 Task: Create new customer invoice with Date Opened: 18-May-23, Select Customer: Gordmans, Terms: Net 30. Make invoice entry for item-1 with Date: 18-May-23, Description: Grande Cosmetics MINI GrandeLASH-MD Lash Enhancing Serum 6 Week Supply (0.033 oz)
, Income Account: Income:Sales, Quantity: 1, Unit Price: 10.69, Sales Tax: Y, Sales Tax Included: N, Tax Table: Sales Tax. Make entry for item-2 with Date: 18-May-23, Description: Fine Fragrance Mist Bare (8.4 oz)
, Income Account: Income:Sales, Quantity: 2, Unit Price: 14.99, Sales Tax: Y, Sales Tax Included: N, Tax Table: Sales Tax. Post Invoice with Post Date: 18-May-23, Post to Accounts: Assets:Accounts Receivable. Pay / Process Payment with Transaction Date: 16-Jun-23, Amount: 42.3, Transfer Account: Checking Account. Go to 'Print Invoice'.
Action: Mouse moved to (145, 37)
Screenshot: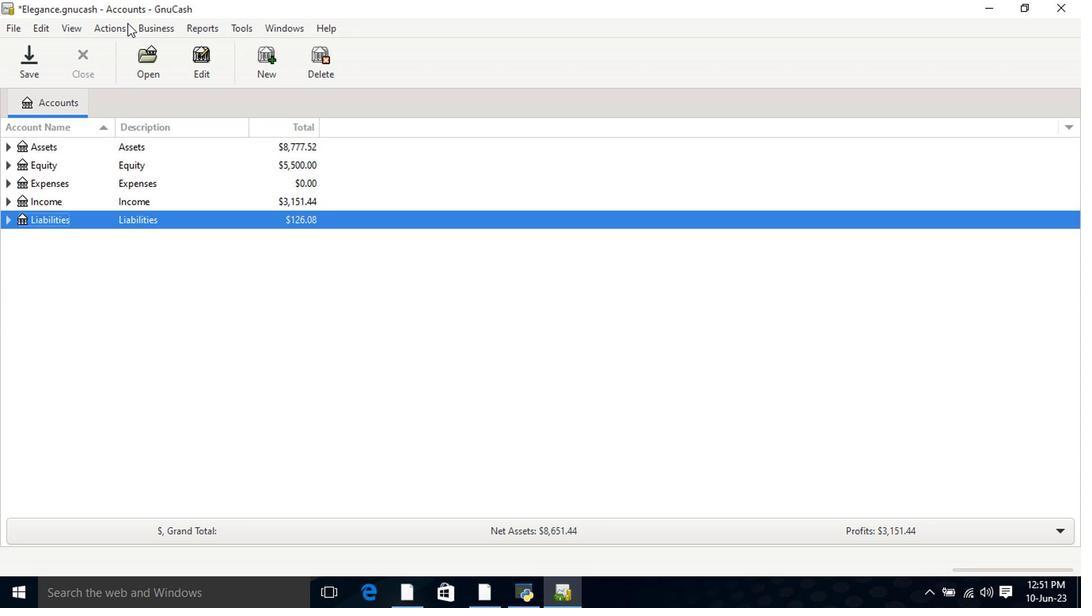 
Action: Mouse pressed left at (145, 37)
Screenshot: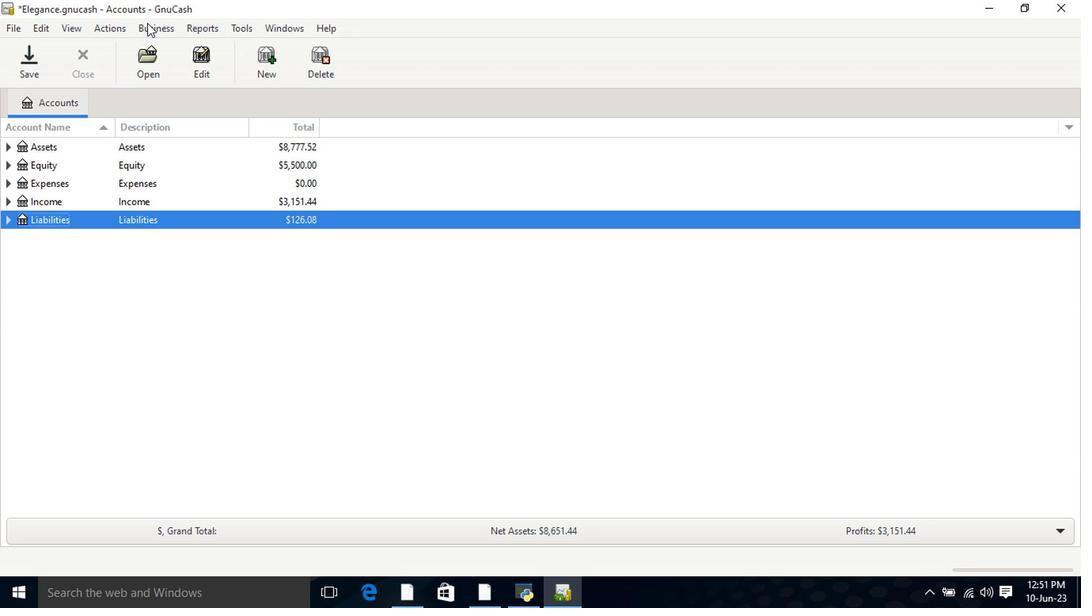 
Action: Mouse moved to (161, 54)
Screenshot: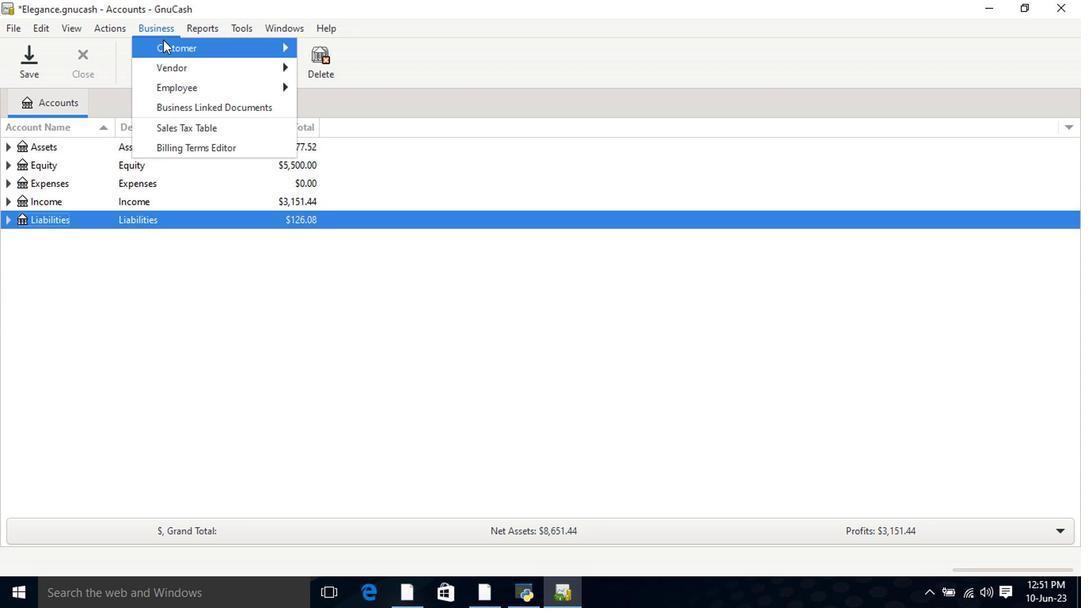 
Action: Mouse pressed left at (161, 54)
Screenshot: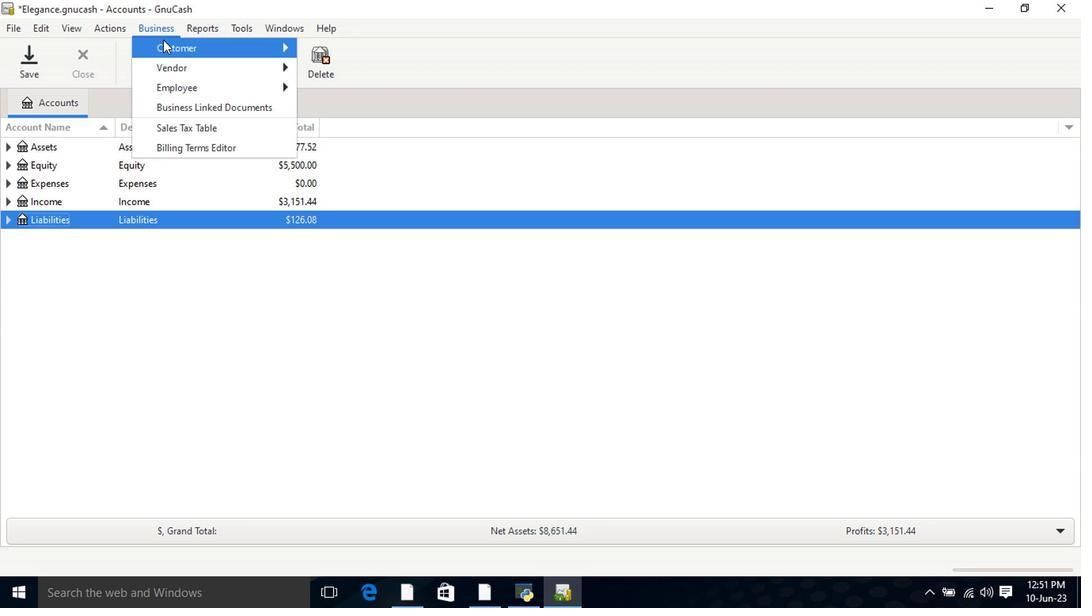 
Action: Mouse moved to (326, 113)
Screenshot: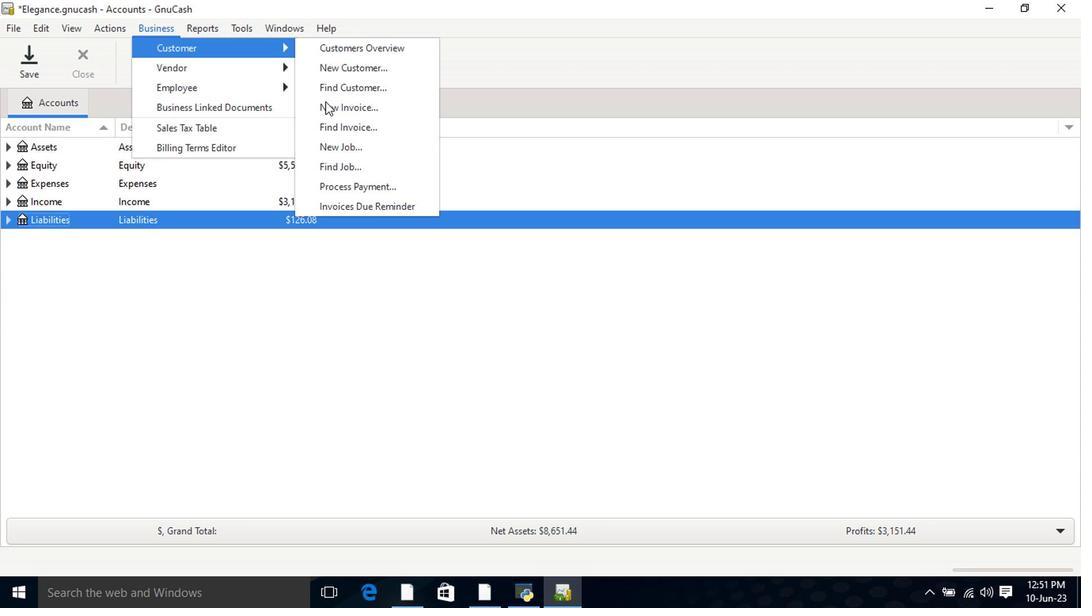 
Action: Mouse pressed left at (326, 113)
Screenshot: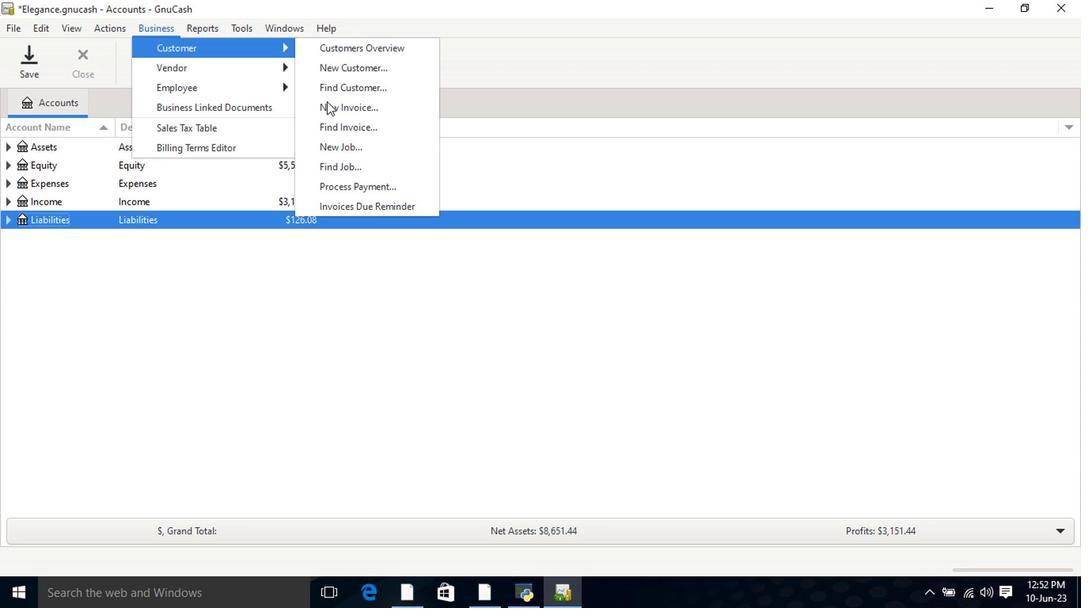
Action: Mouse moved to (648, 245)
Screenshot: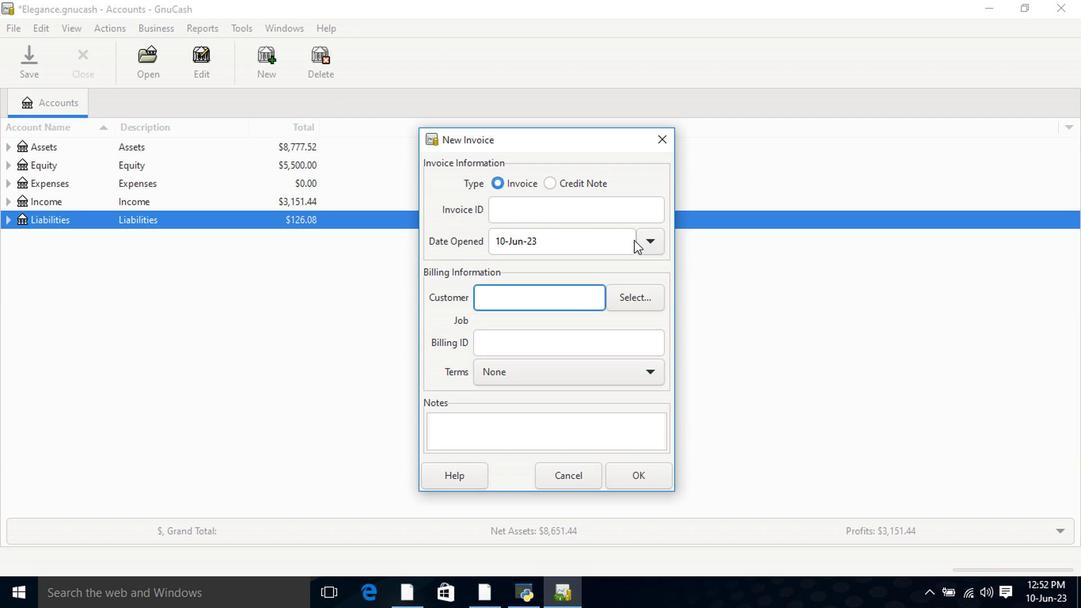 
Action: Mouse pressed left at (648, 245)
Screenshot: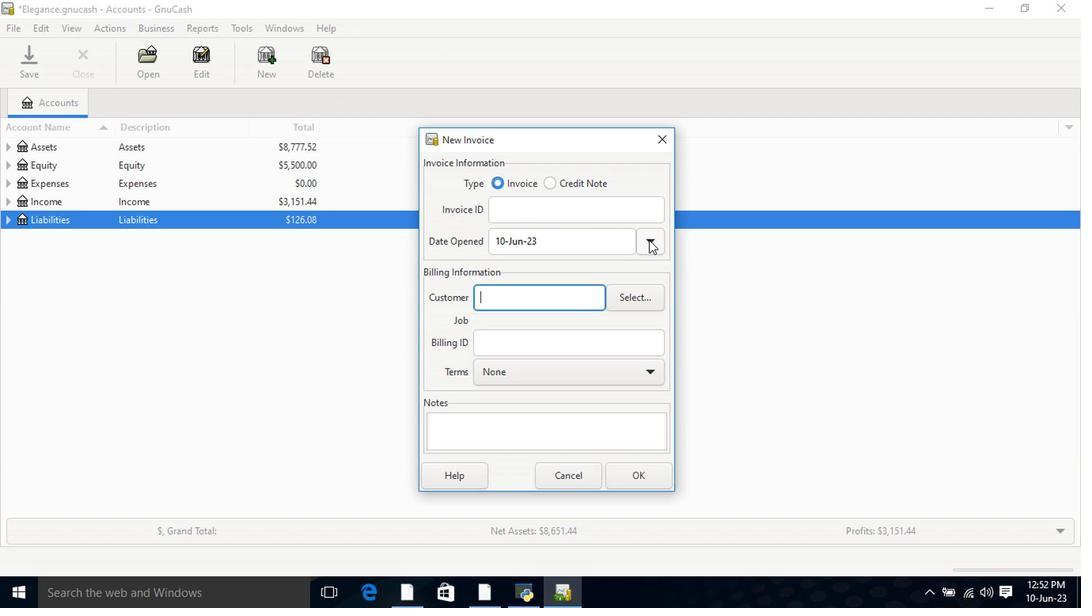 
Action: Mouse moved to (526, 270)
Screenshot: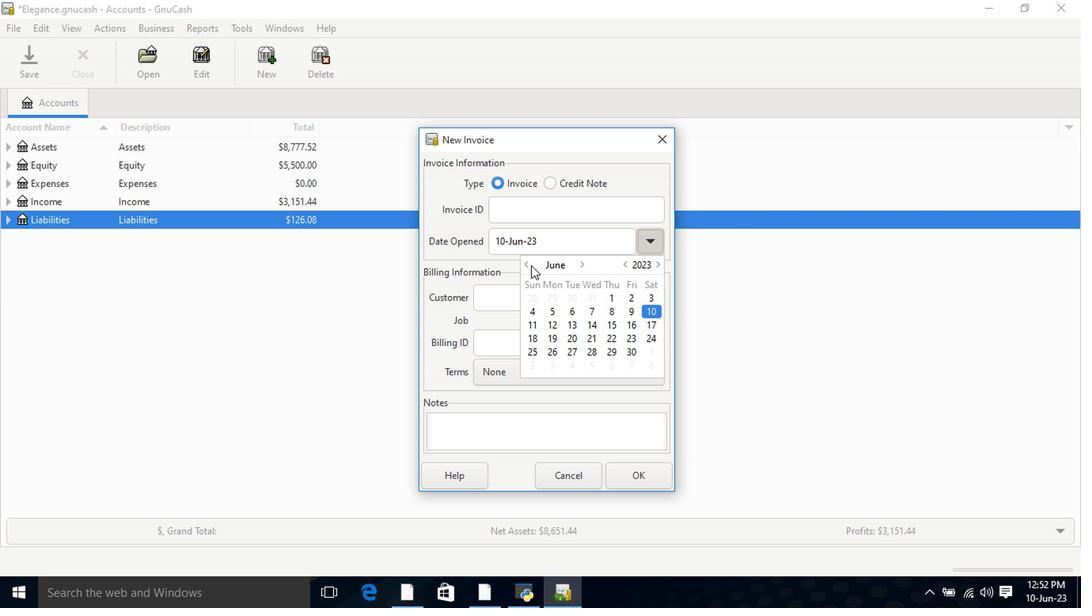 
Action: Mouse pressed left at (526, 270)
Screenshot: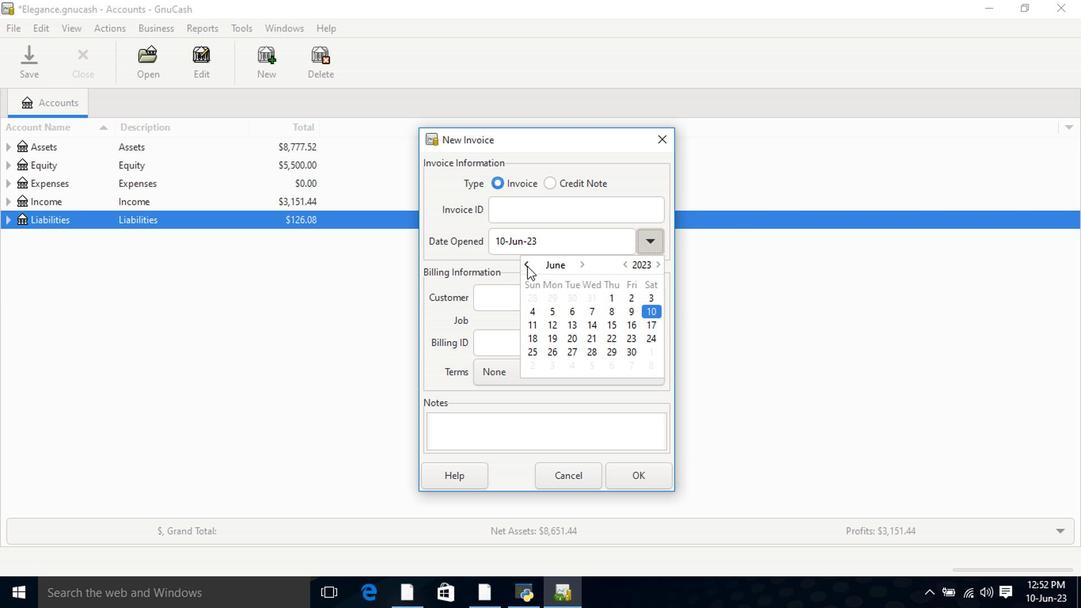 
Action: Mouse moved to (608, 325)
Screenshot: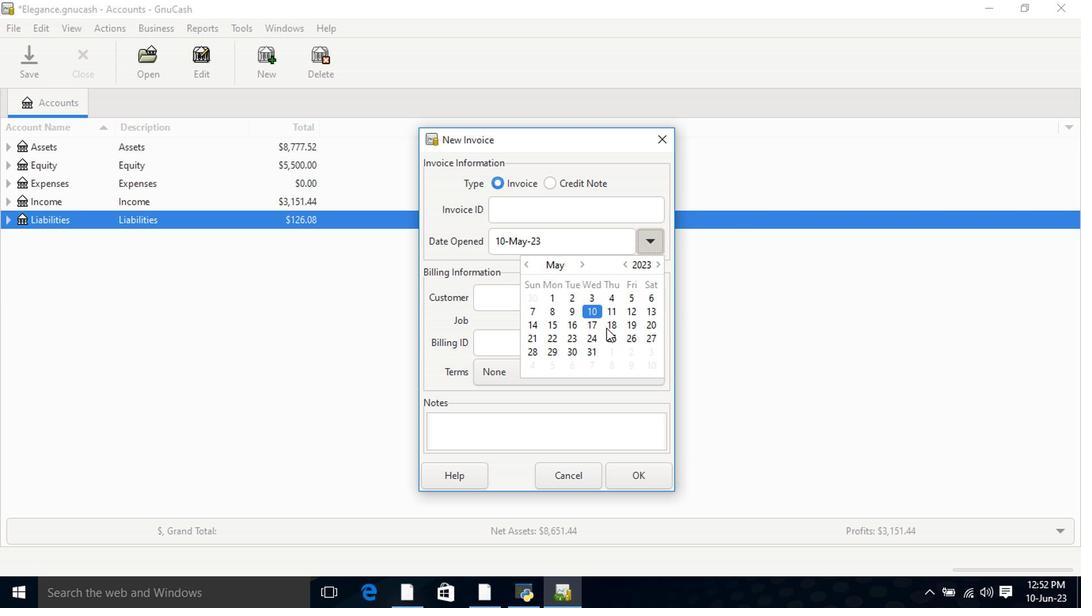 
Action: Mouse pressed left at (608, 325)
Screenshot: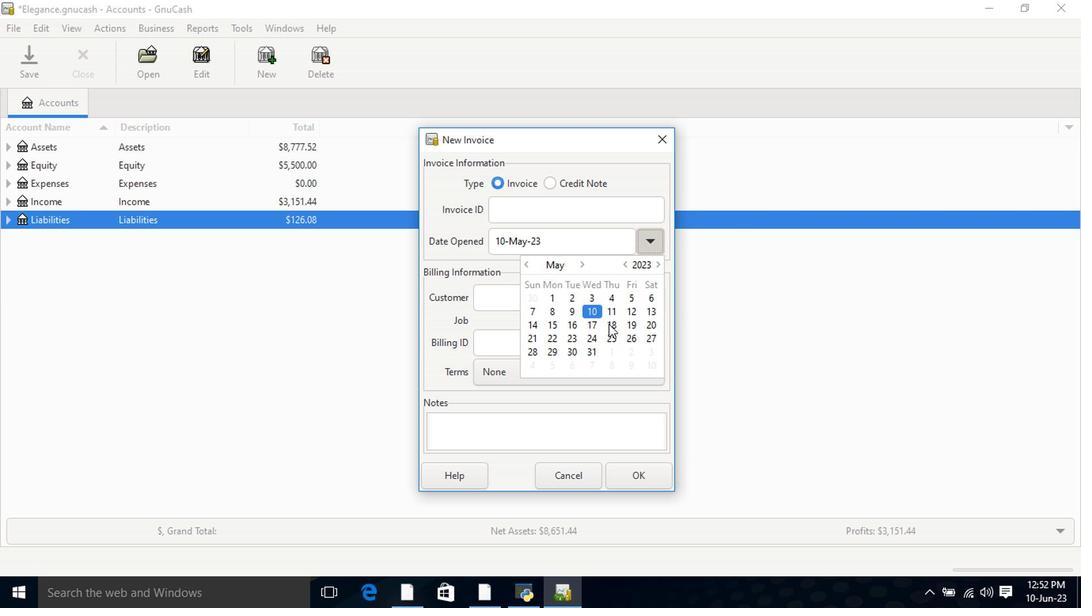 
Action: Mouse pressed left at (608, 325)
Screenshot: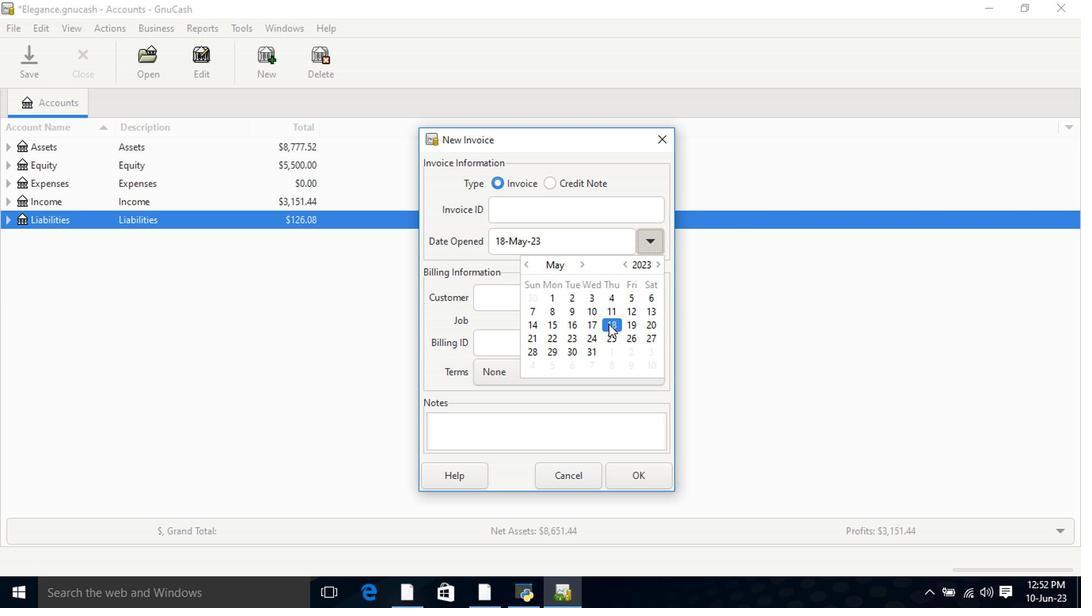 
Action: Mouse moved to (559, 300)
Screenshot: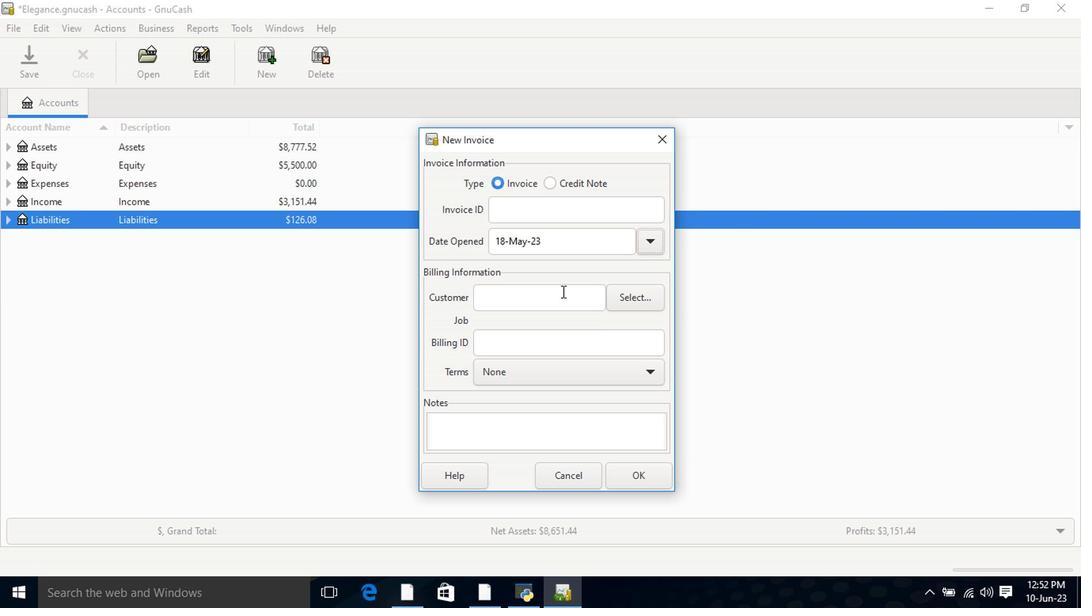
Action: Mouse pressed left at (559, 300)
Screenshot: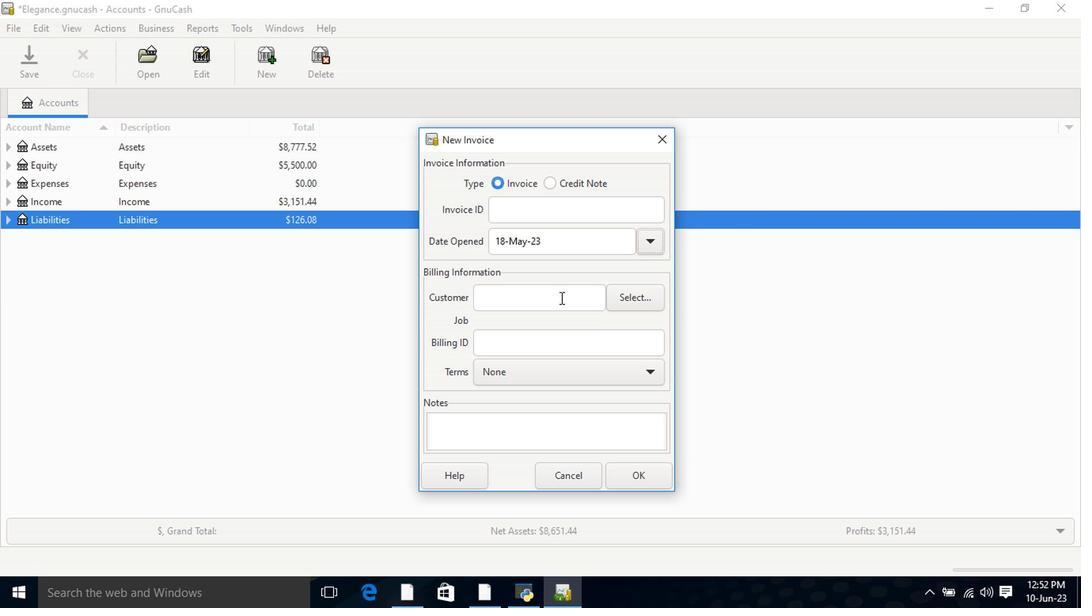 
Action: Mouse moved to (559, 301)
Screenshot: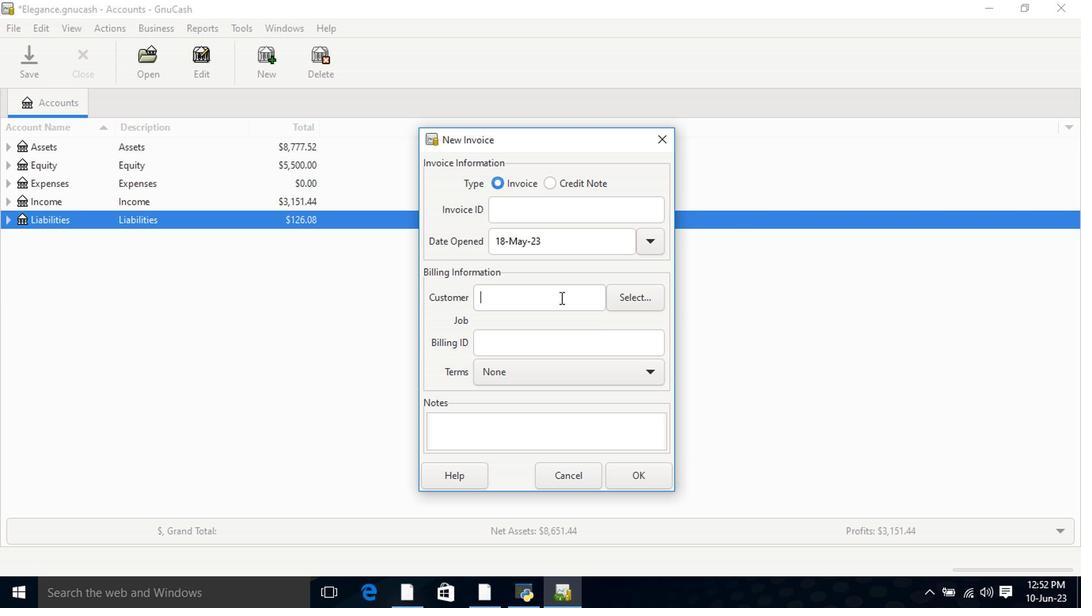 
Action: Key pressed <Key.shift><Key.shift><Key.shift><Key.shift><Key.shift><Key.shift><Key.shift>Gord
Screenshot: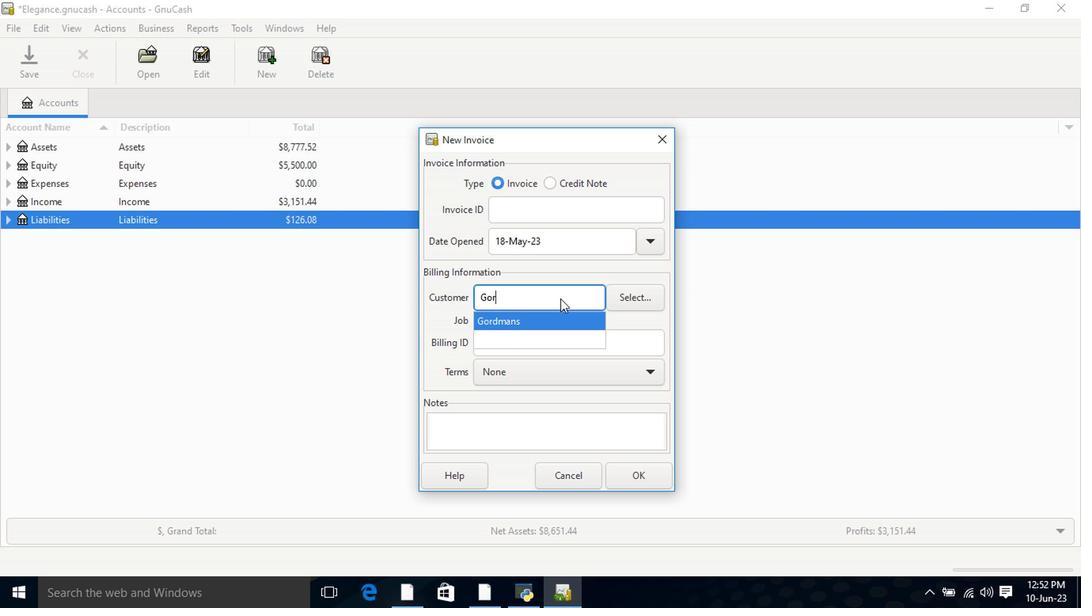 
Action: Mouse moved to (550, 322)
Screenshot: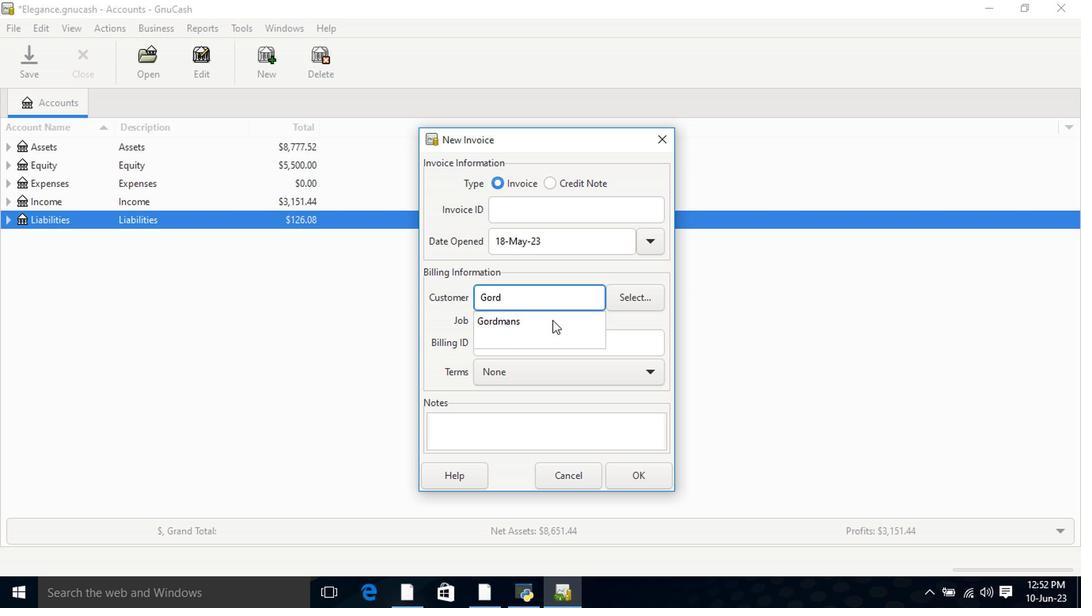 
Action: Mouse pressed left at (550, 322)
Screenshot: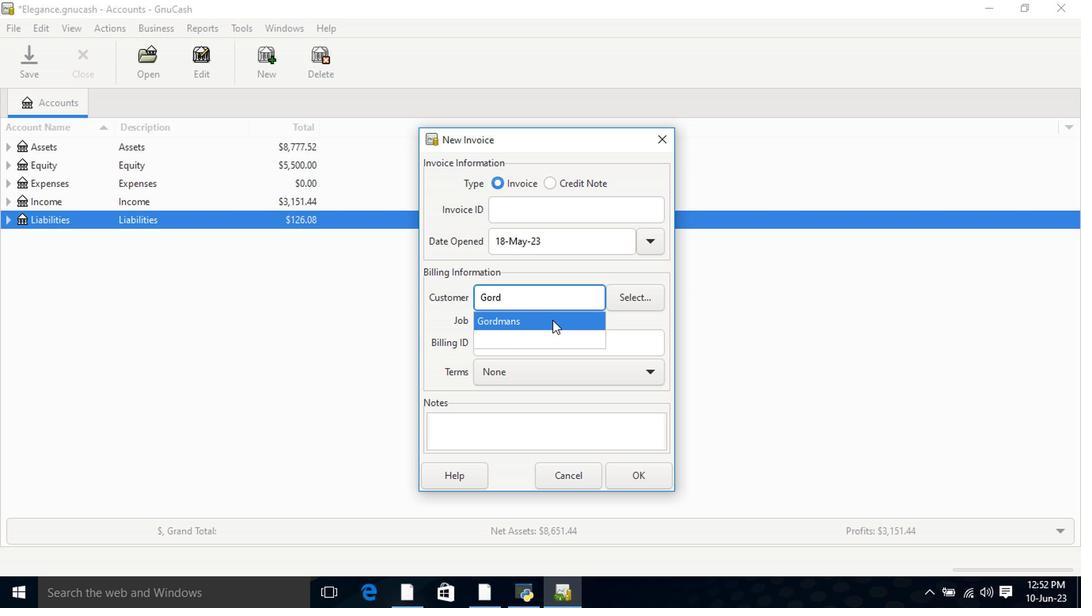 
Action: Mouse moved to (550, 383)
Screenshot: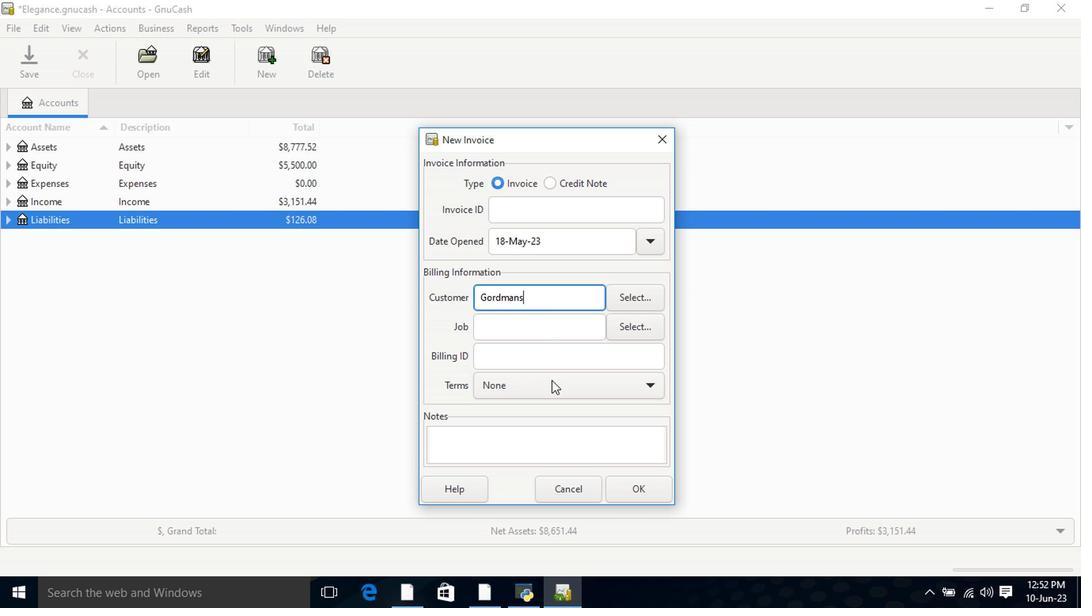 
Action: Mouse pressed left at (550, 383)
Screenshot: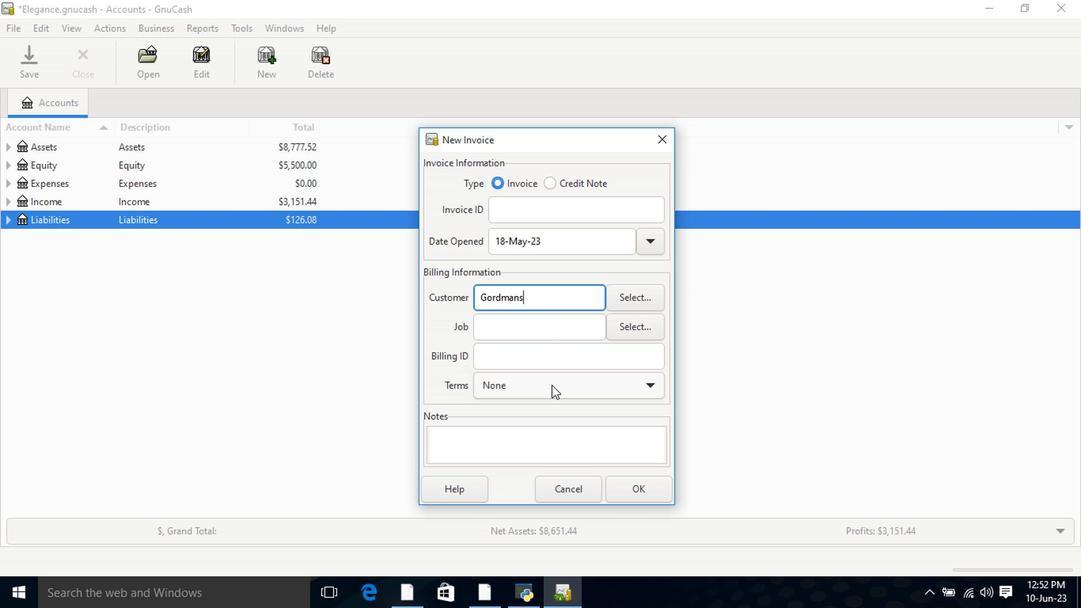 
Action: Mouse moved to (553, 435)
Screenshot: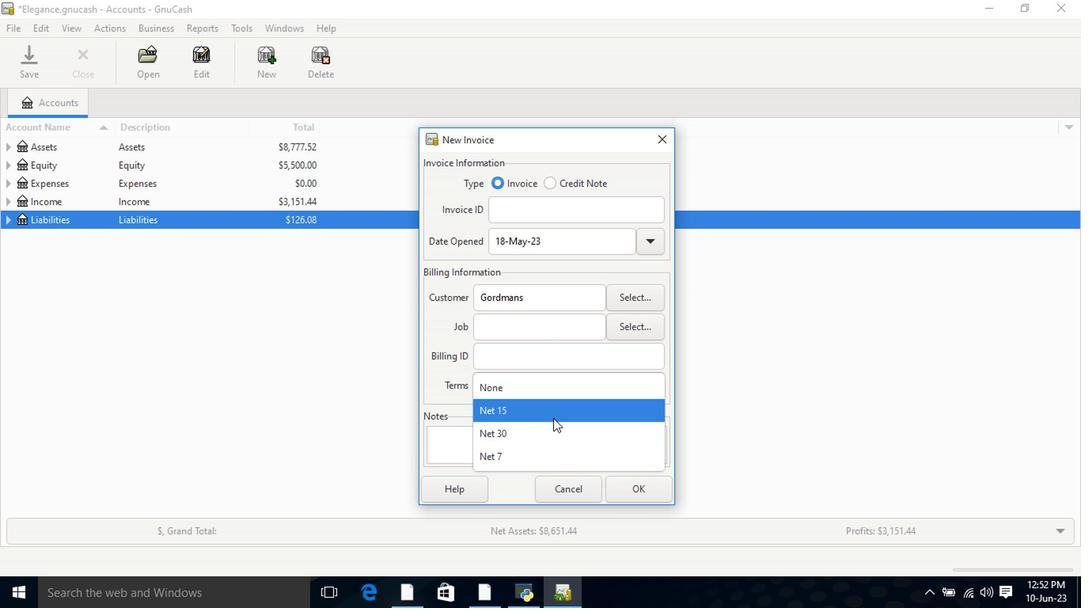 
Action: Mouse pressed left at (553, 435)
Screenshot: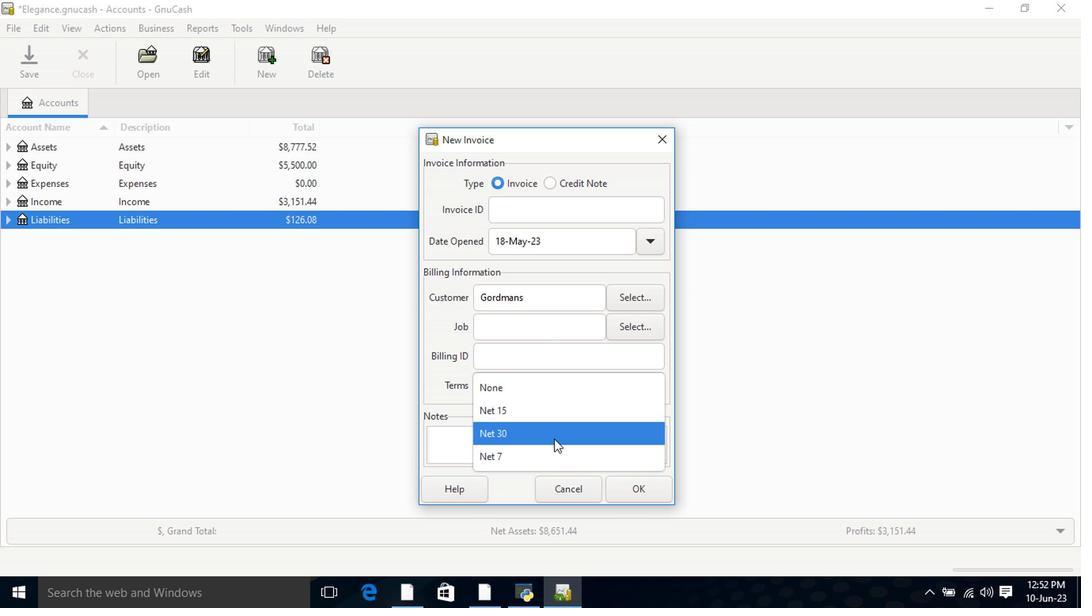 
Action: Mouse moved to (635, 486)
Screenshot: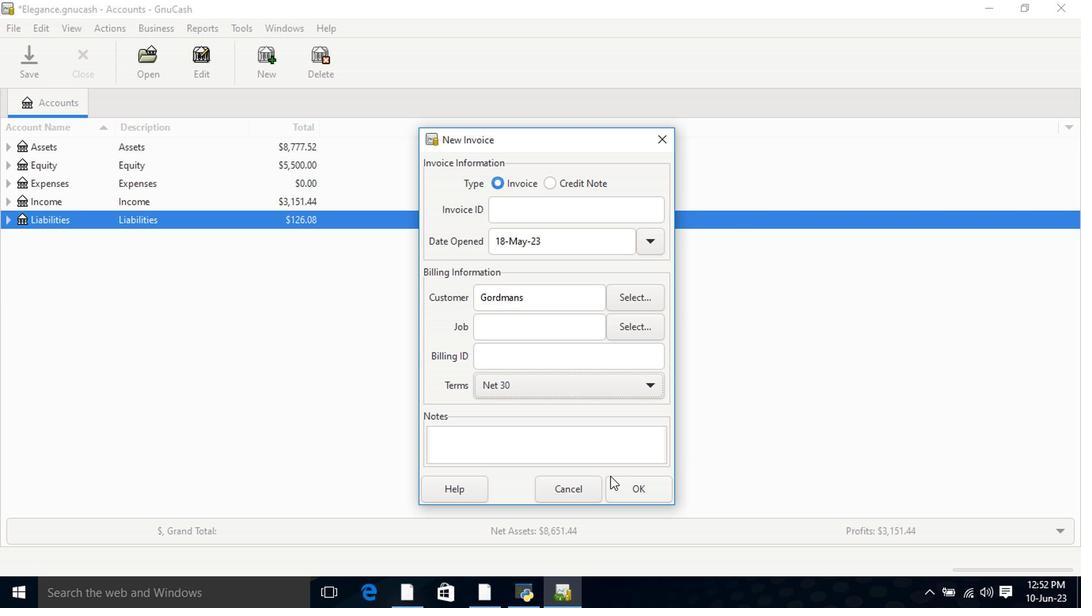 
Action: Mouse pressed left at (635, 486)
Screenshot: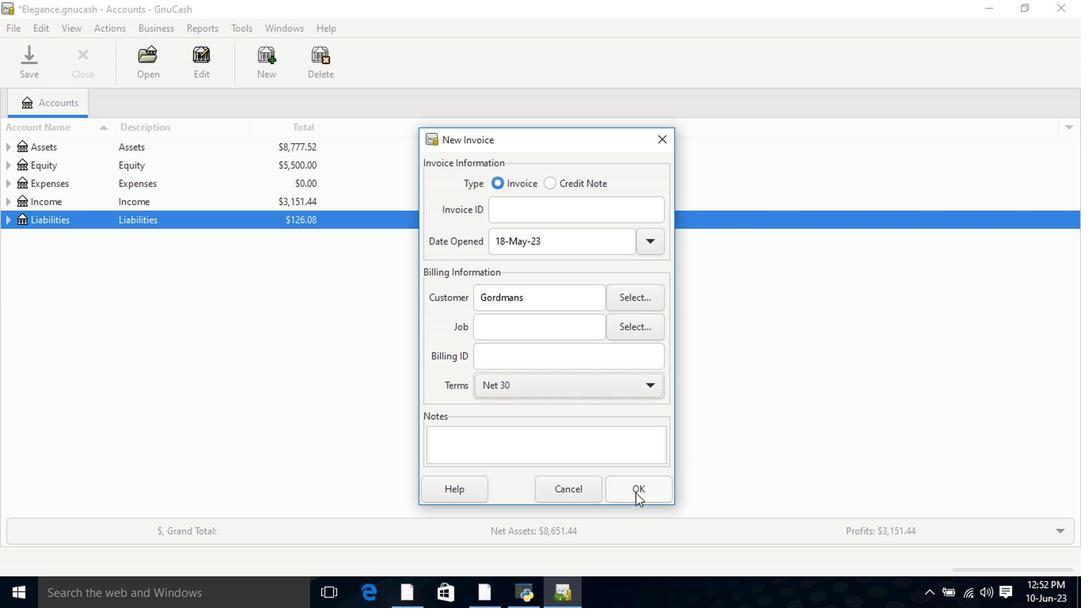 
Action: Mouse moved to (68, 308)
Screenshot: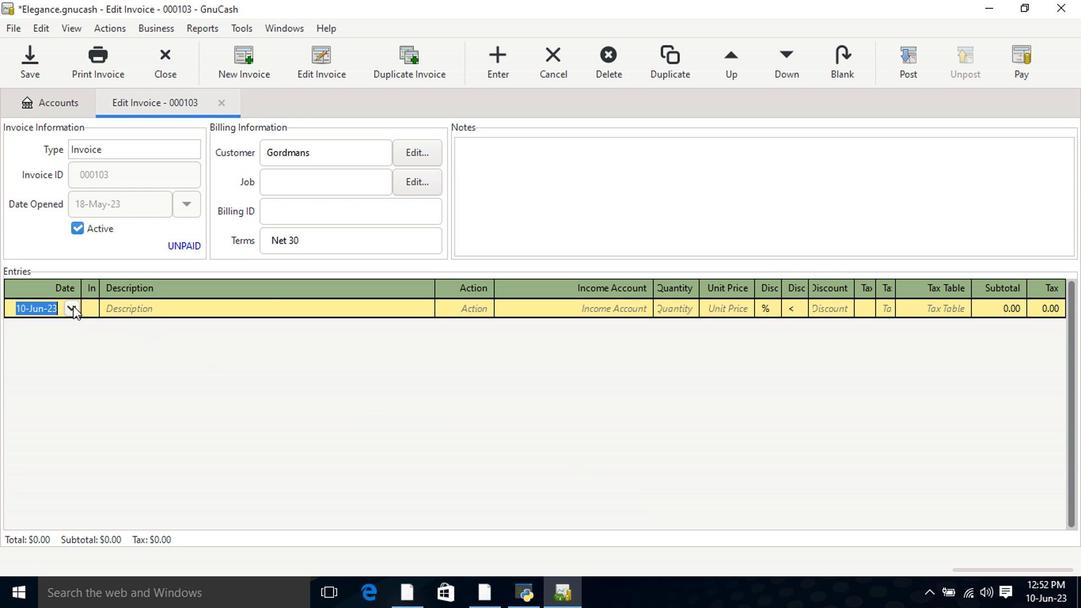 
Action: Mouse pressed left at (68, 308)
Screenshot: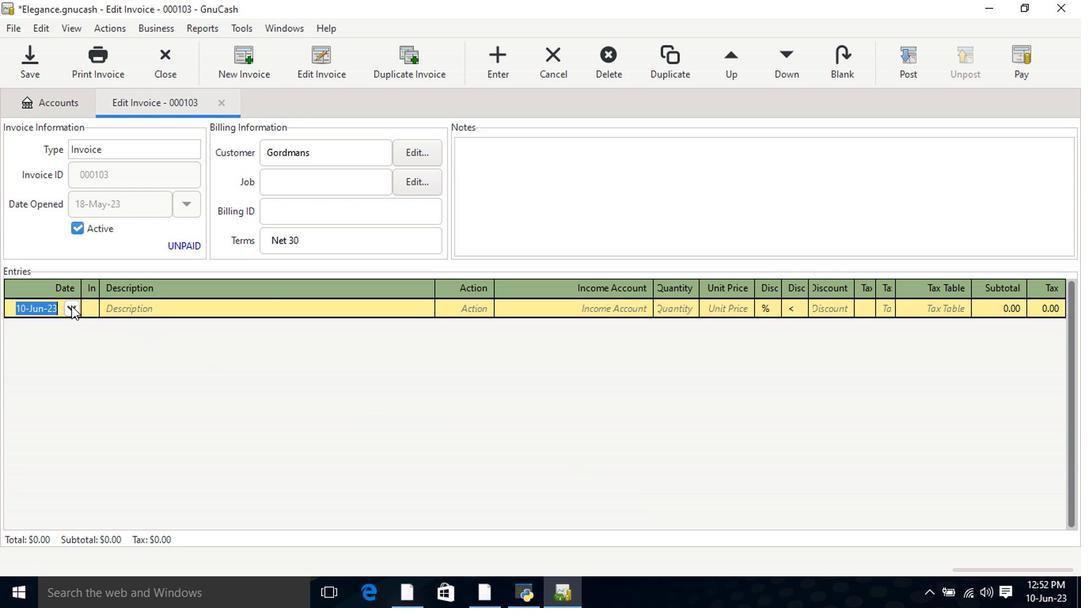 
Action: Mouse moved to (8, 329)
Screenshot: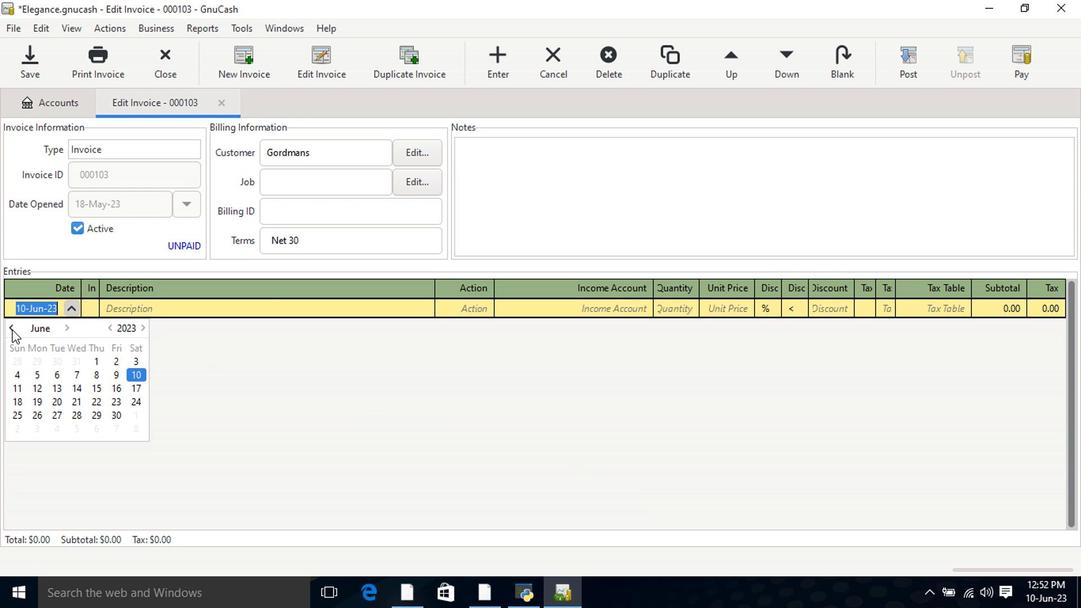 
Action: Mouse pressed left at (8, 329)
Screenshot: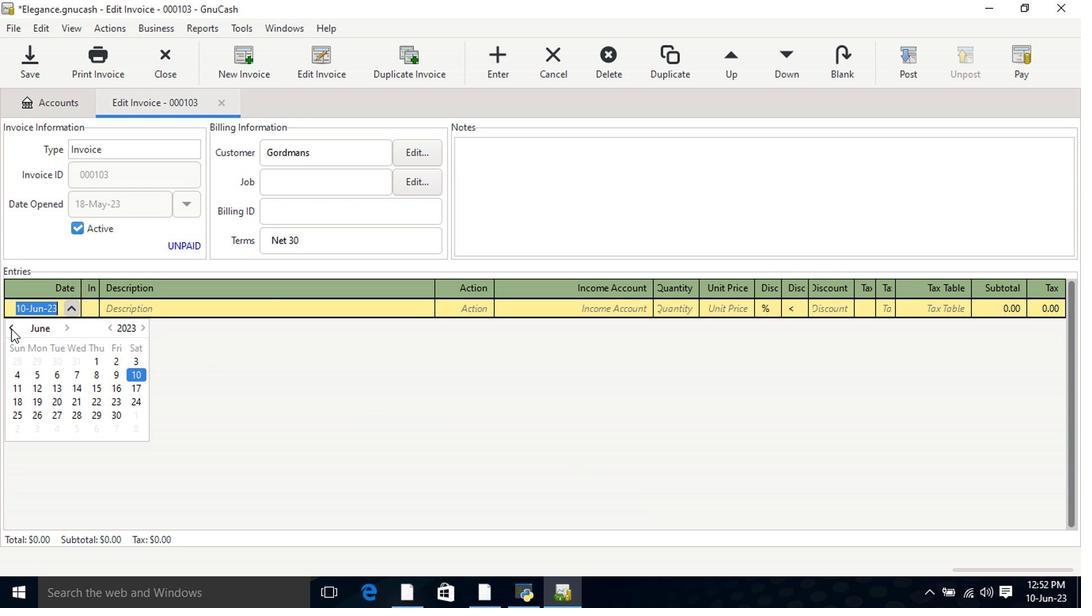
Action: Mouse moved to (92, 385)
Screenshot: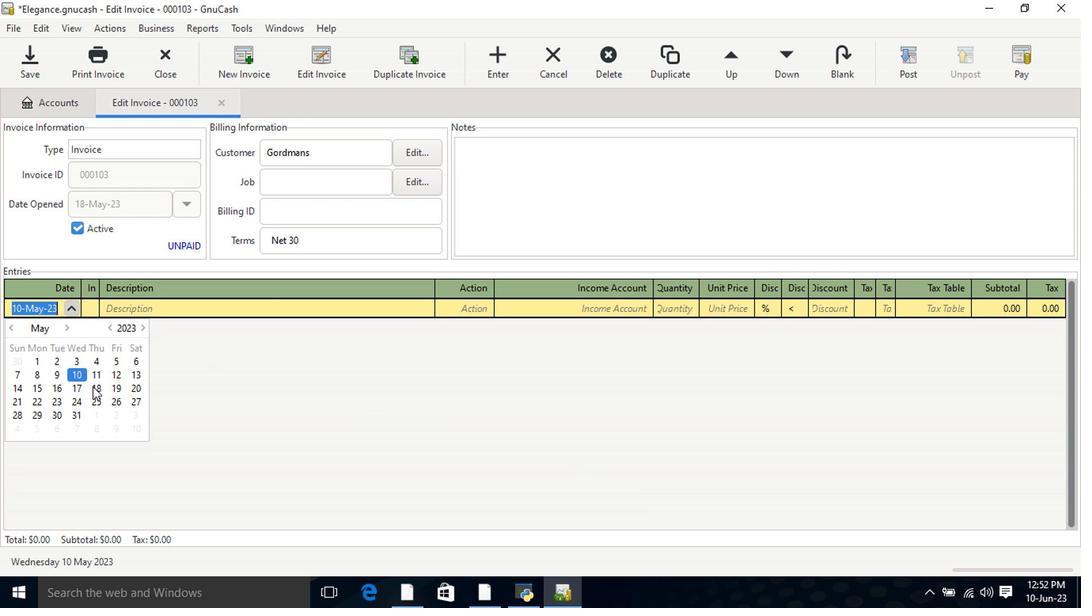 
Action: Mouse pressed left at (92, 385)
Screenshot: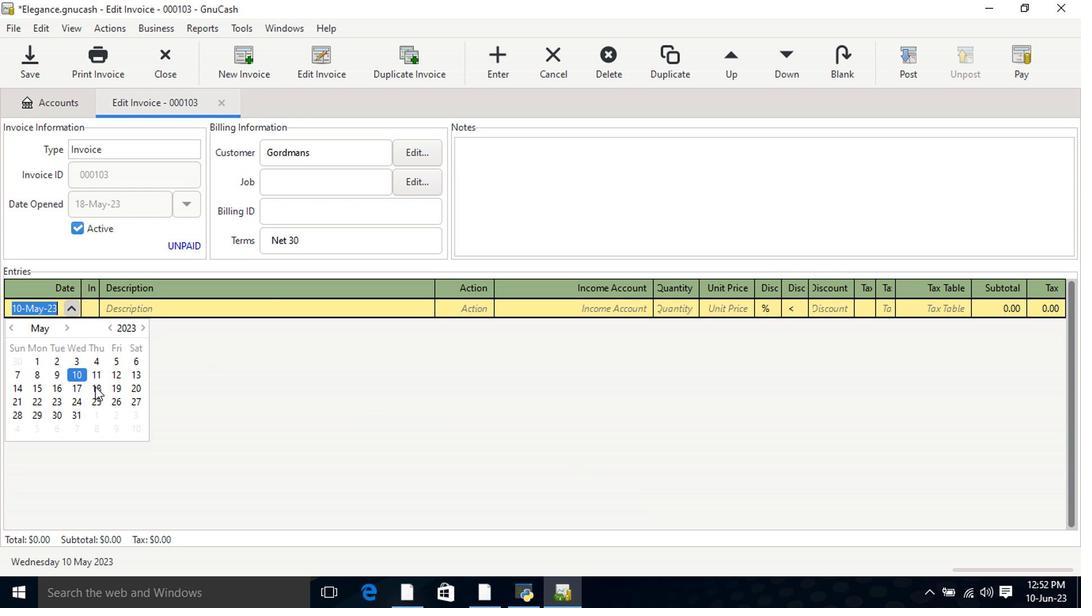 
Action: Mouse pressed left at (92, 385)
Screenshot: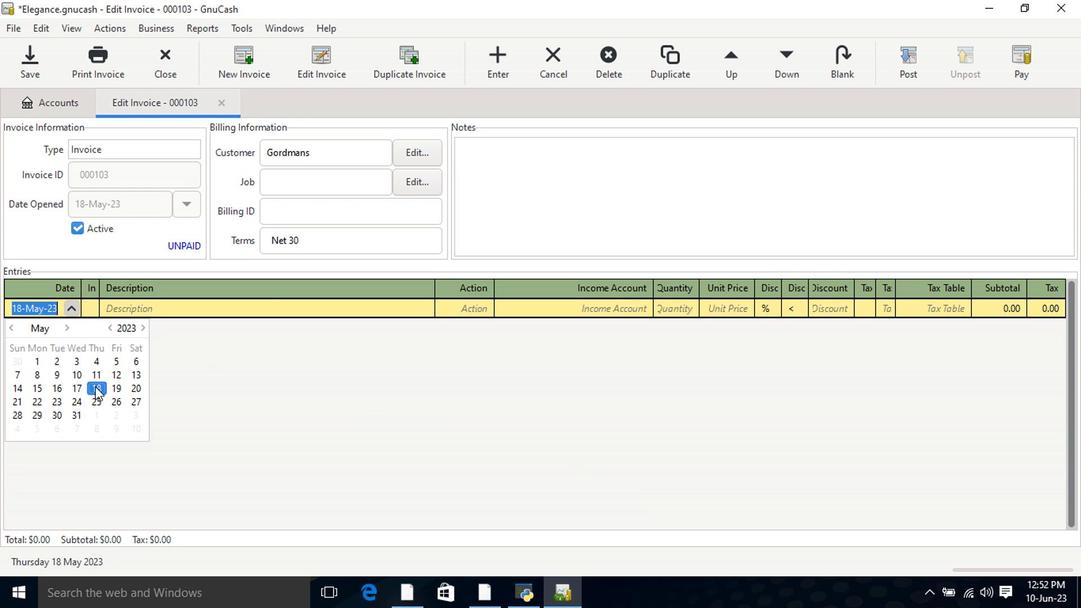 
Action: Mouse moved to (168, 314)
Screenshot: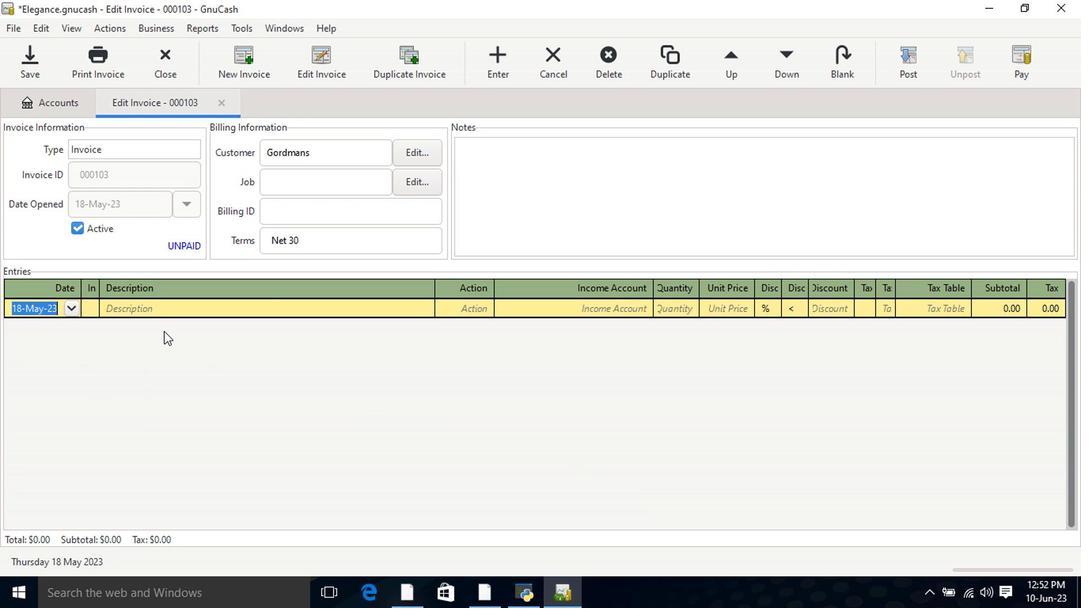 
Action: Mouse pressed left at (168, 314)
Screenshot: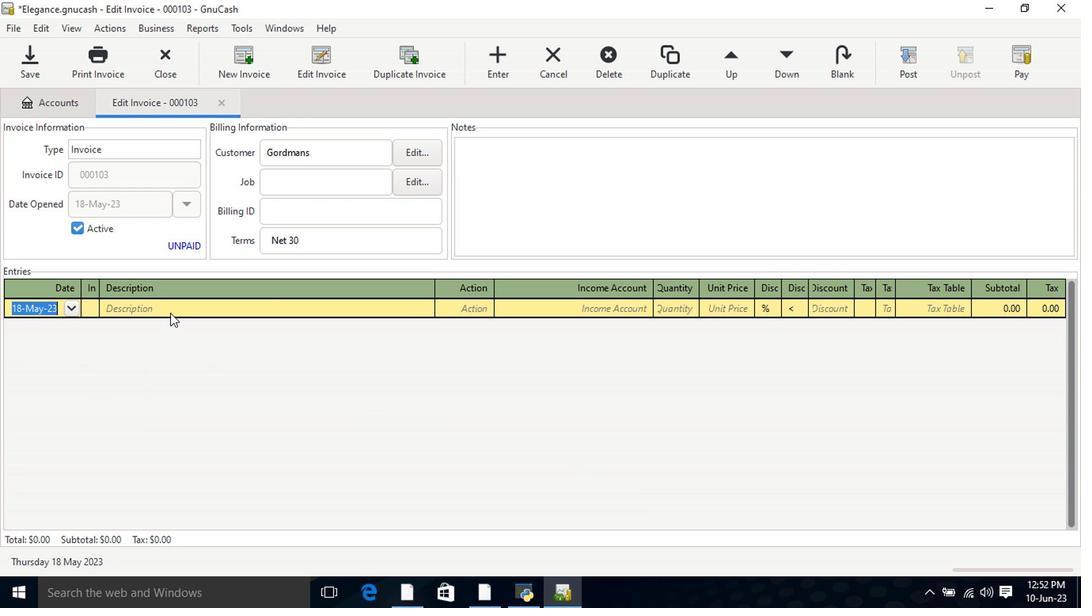 
Action: Mouse moved to (168, 314)
Screenshot: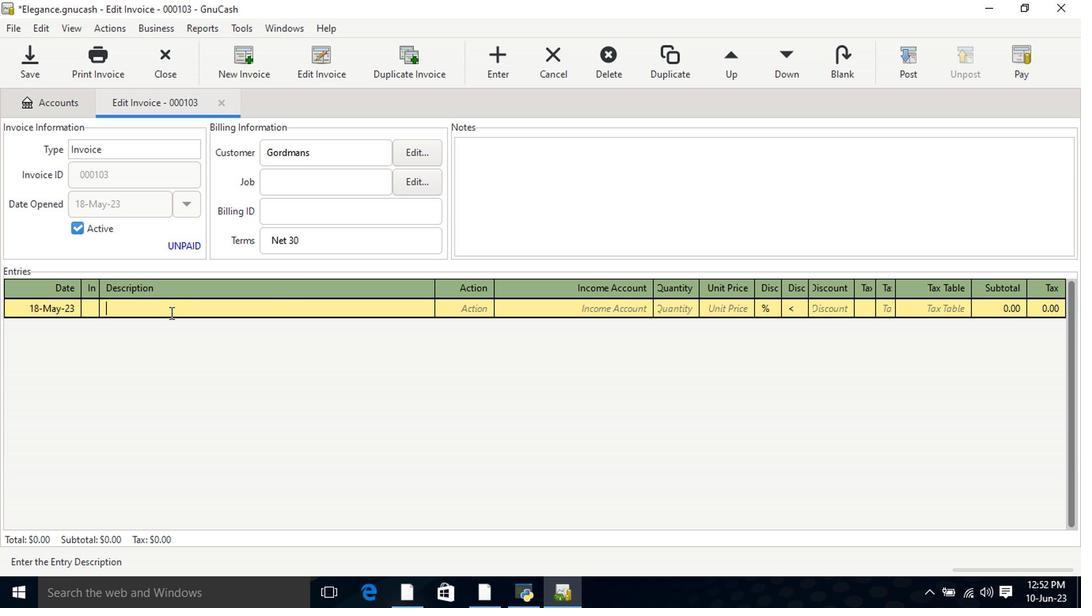 
Action: Key pressed <Key.shift>Grande<Key.space><Key.shift>Cosmetics<Key.space><Key.shift>Mi<Key.backspace><Key.shift>INI<Key.space><Key.shift><Key.shift>Grande<Key.shift>LASH-<Key.shift>MD<Key.space><Key.shift>Lash<Key.space><Key.shift>Enhancing<Key.space><Key.shift>Serum<Key.space>6<Key.space><Key.shift>Week<Key.space><Key.shift>Supply<Key.space><Key.shift_r>(0.033<Key.space>oz<Key.shift_r>)<Key.tab><Key.tab>incom<Key.down><Key.down><Key.down><Key.tab>
Screenshot: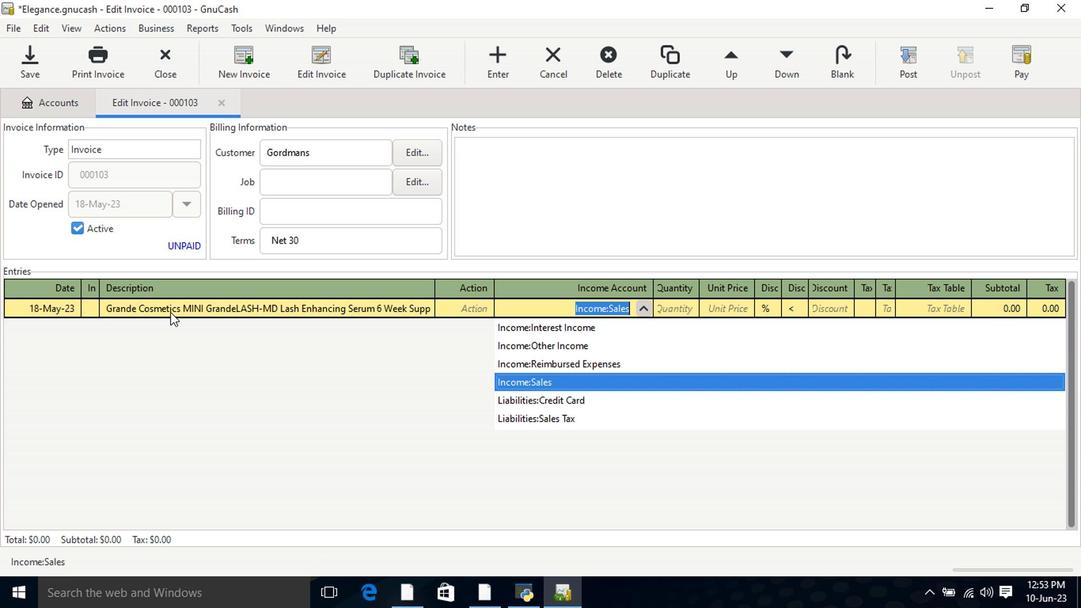 
Action: Mouse moved to (213, 315)
Screenshot: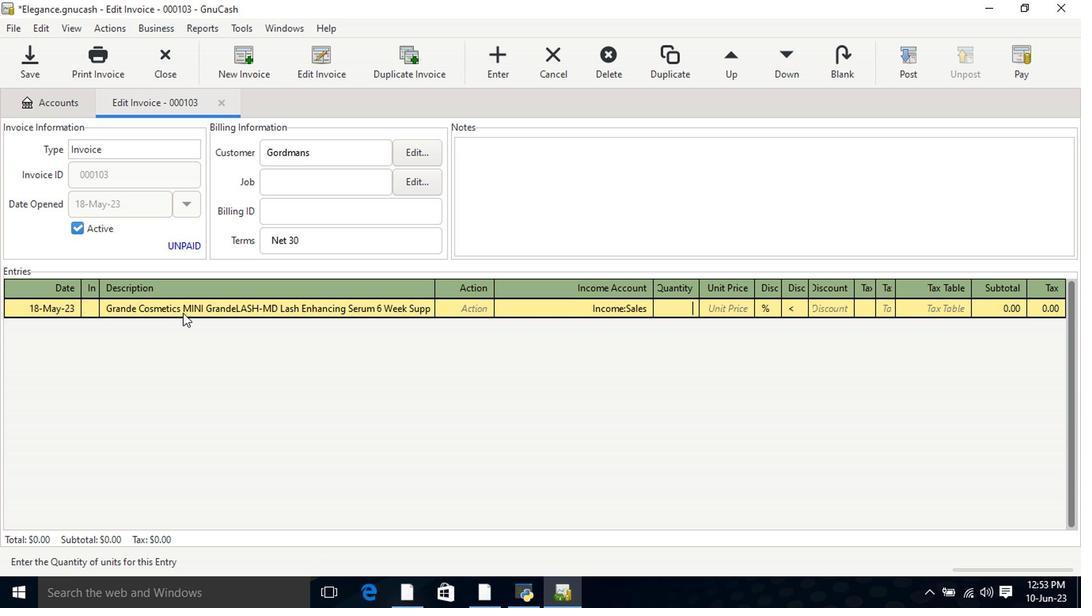 
Action: Key pressed 1<Key.tab>10.69<Key.tab>
Screenshot: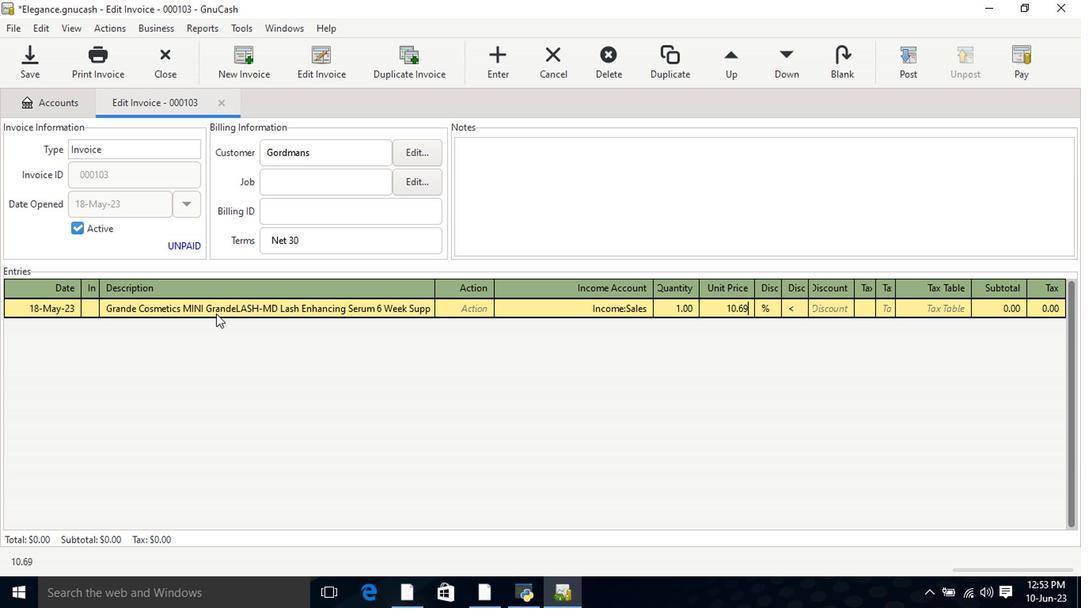 
Action: Mouse moved to (863, 314)
Screenshot: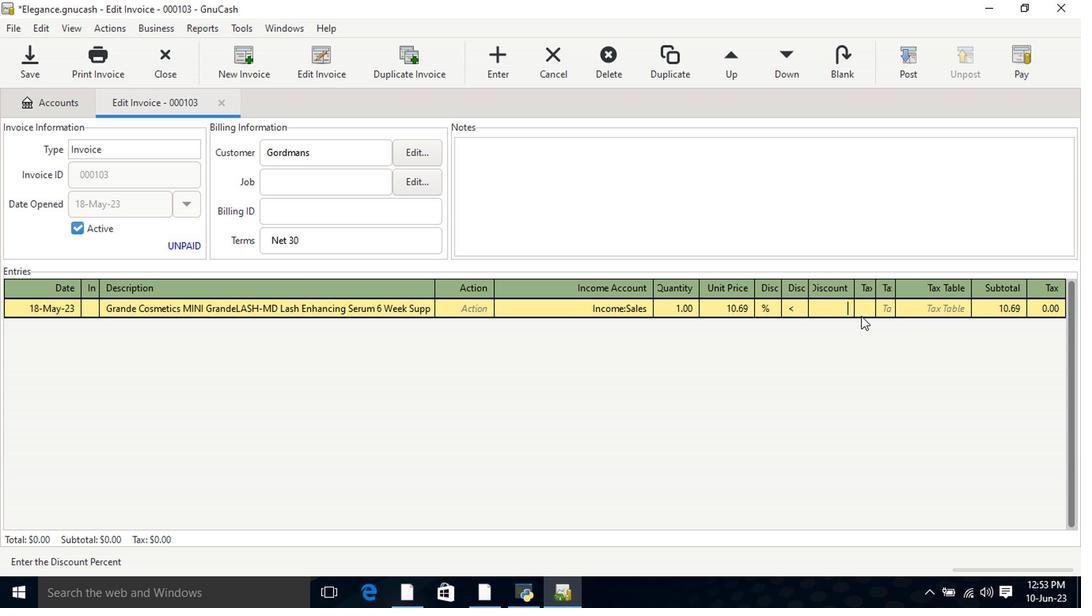 
Action: Mouse pressed left at (863, 314)
Screenshot: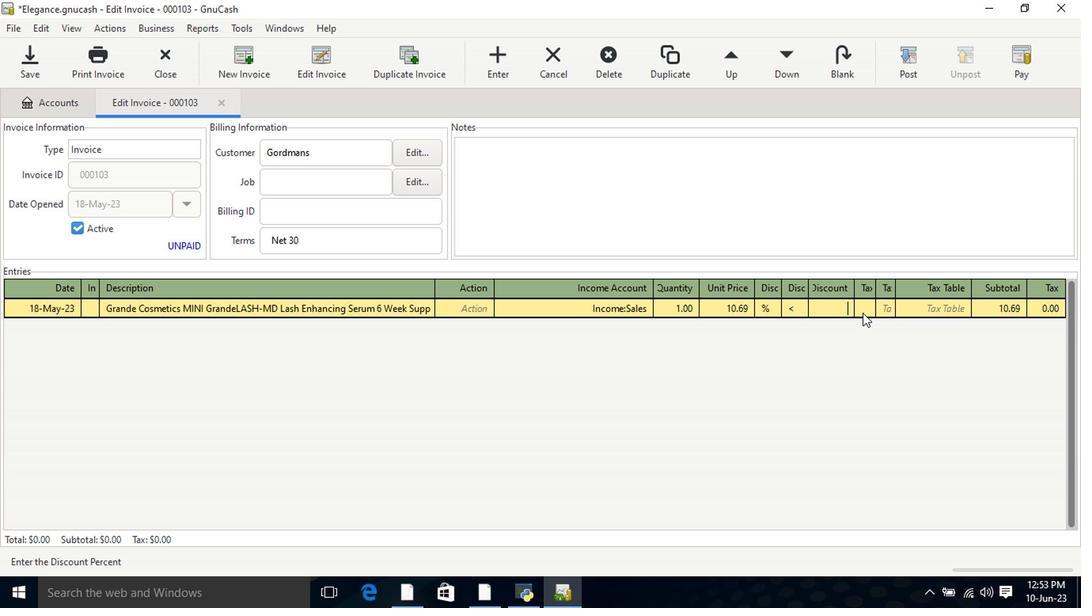 
Action: Mouse moved to (933, 314)
Screenshot: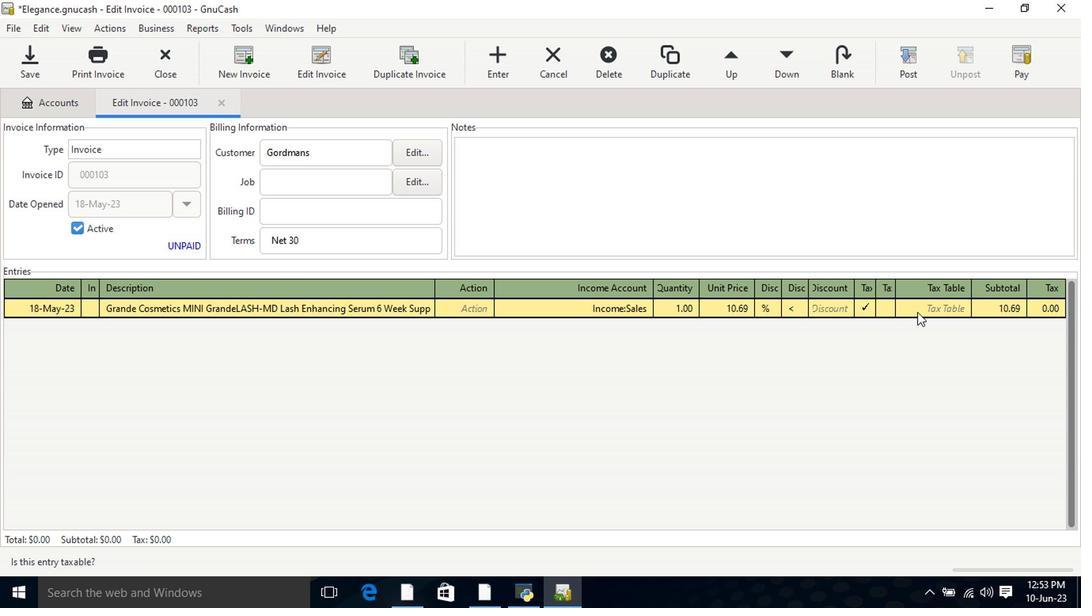 
Action: Mouse pressed left at (933, 314)
Screenshot: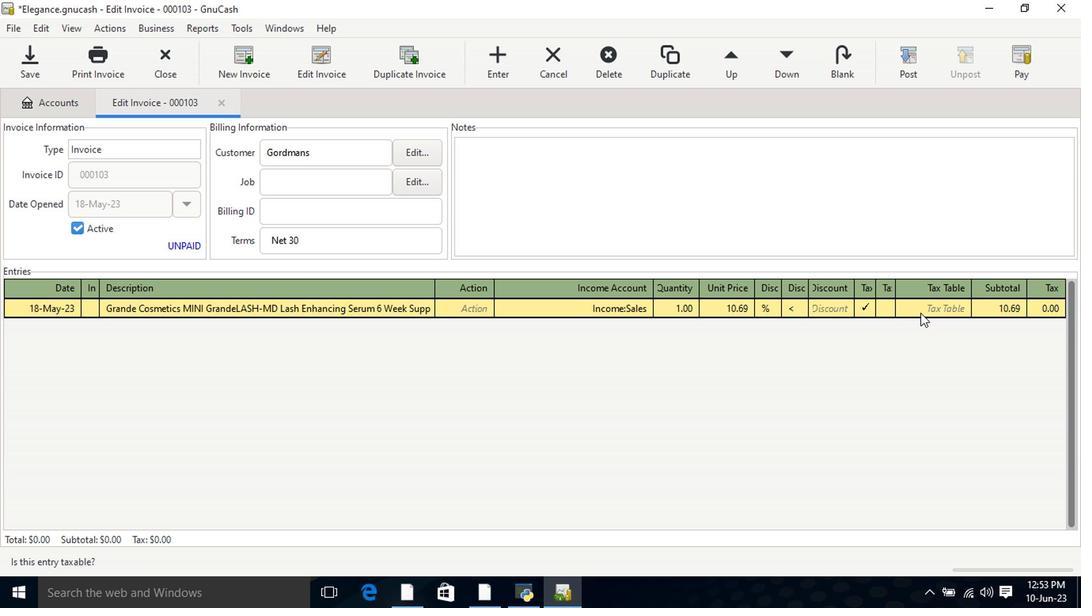 
Action: Mouse moved to (958, 309)
Screenshot: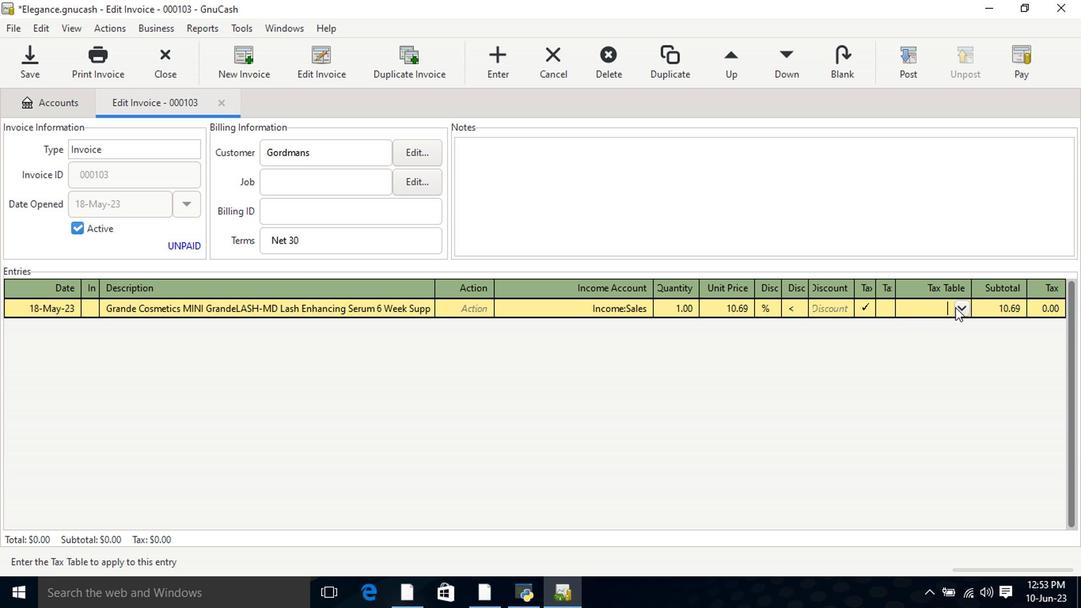 
Action: Mouse pressed left at (958, 309)
Screenshot: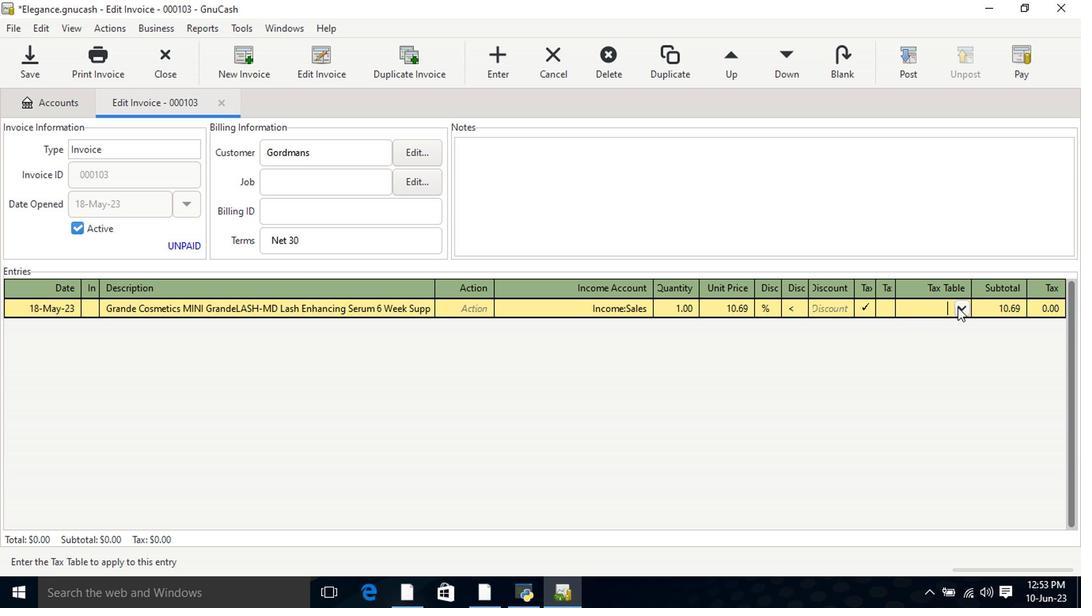 
Action: Mouse moved to (955, 327)
Screenshot: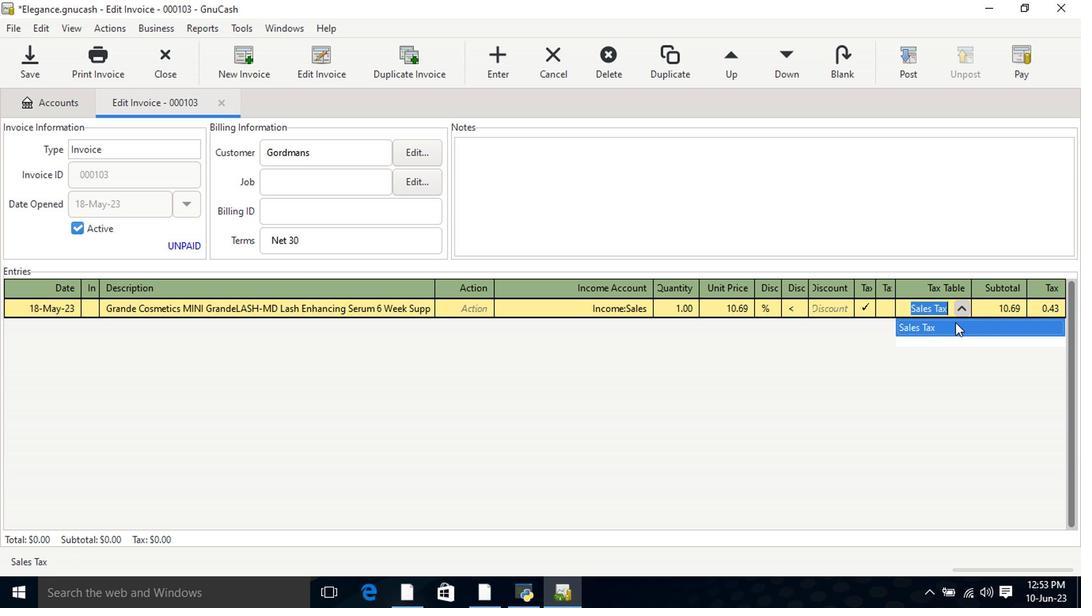 
Action: Mouse pressed left at (955, 327)
Screenshot: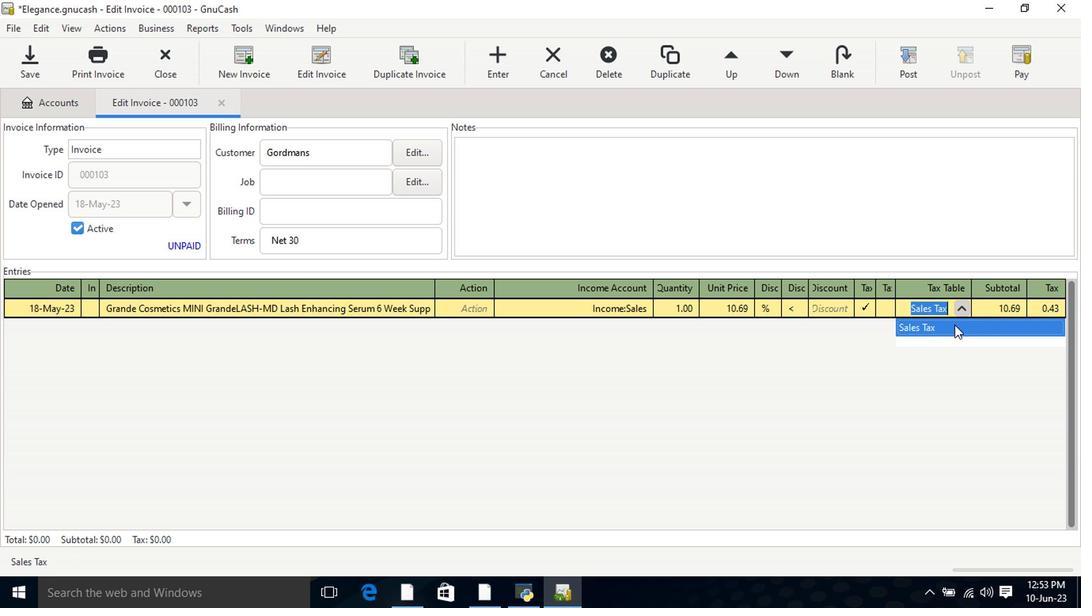 
Action: Key pressed <Key.tab><Key.tab><Key.shift>Fine<Key.space><Key.shift>Fragrance<Key.space><Key.shift>Mist<Key.space><Key.shift>Bare<Key.space><Key.shift_r>(8.4<Key.space>oz<Key.shift_r>)<Key.tab>2<Key.tab>14.99<Key.tab>
Screenshot: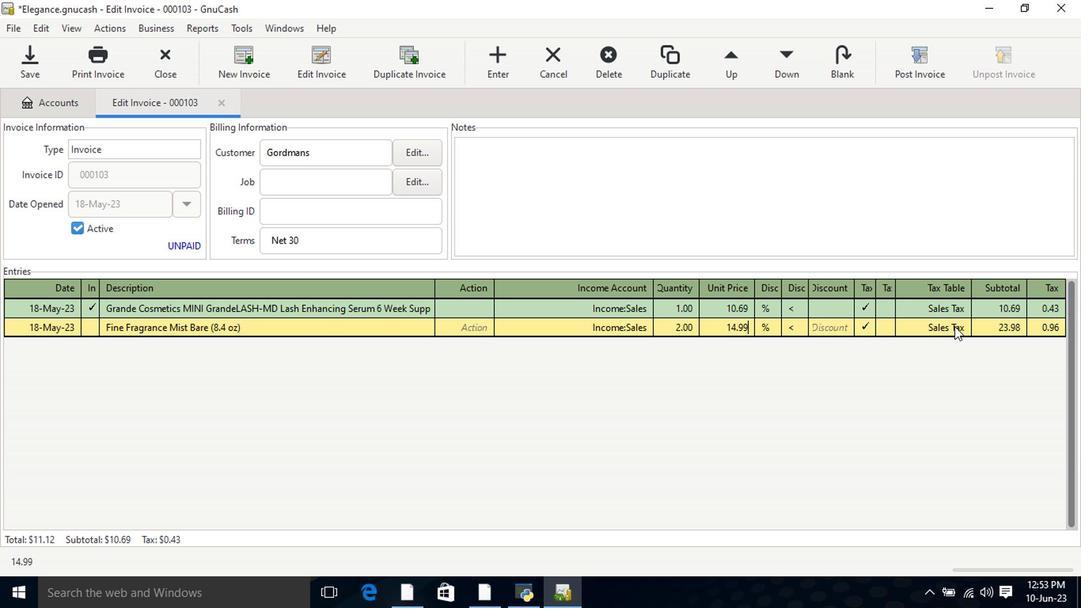 
Action: Mouse moved to (895, 330)
Screenshot: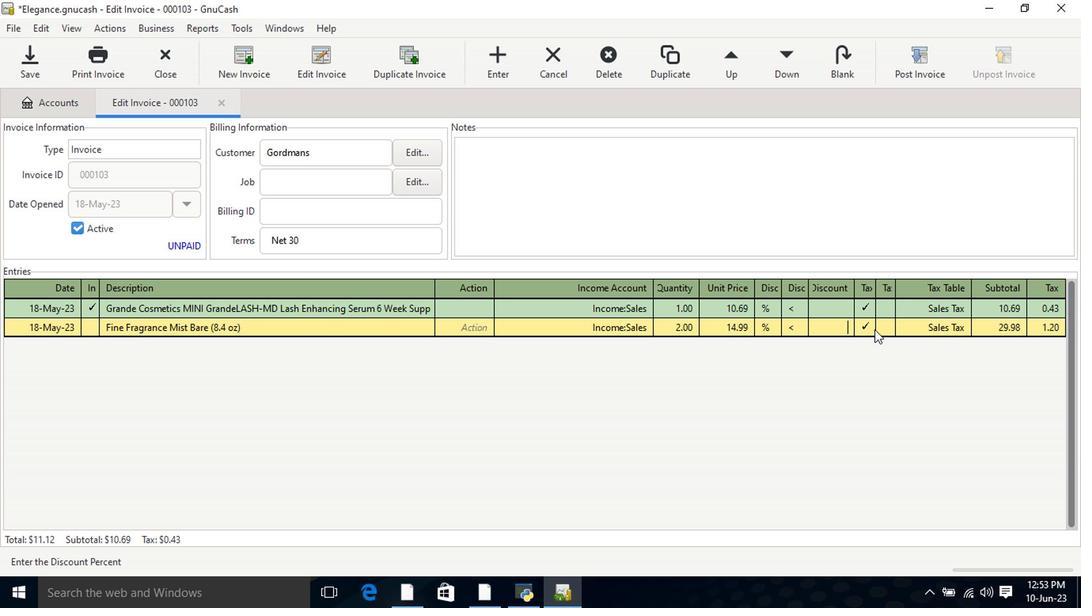 
Action: Key pressed <Key.tab>
Screenshot: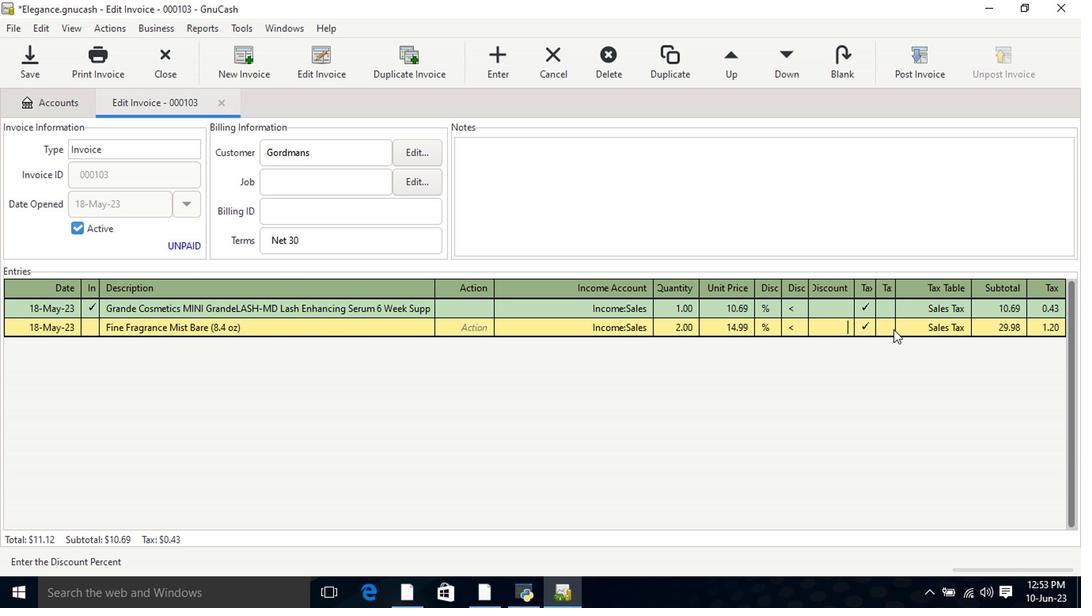 
Action: Mouse moved to (948, 324)
Screenshot: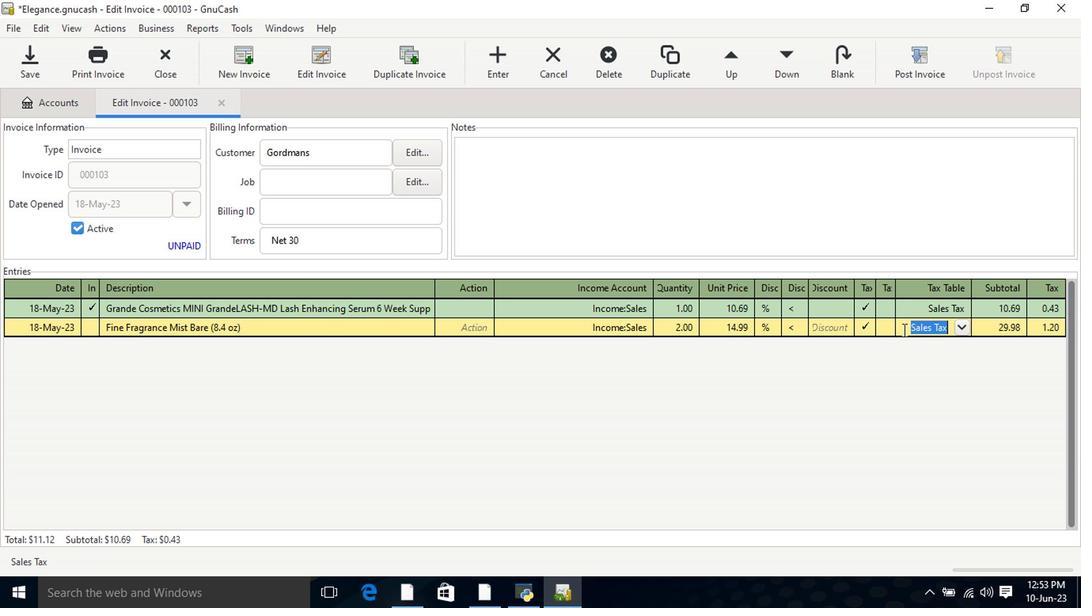 
Action: Key pressed <Key.tab>
Screenshot: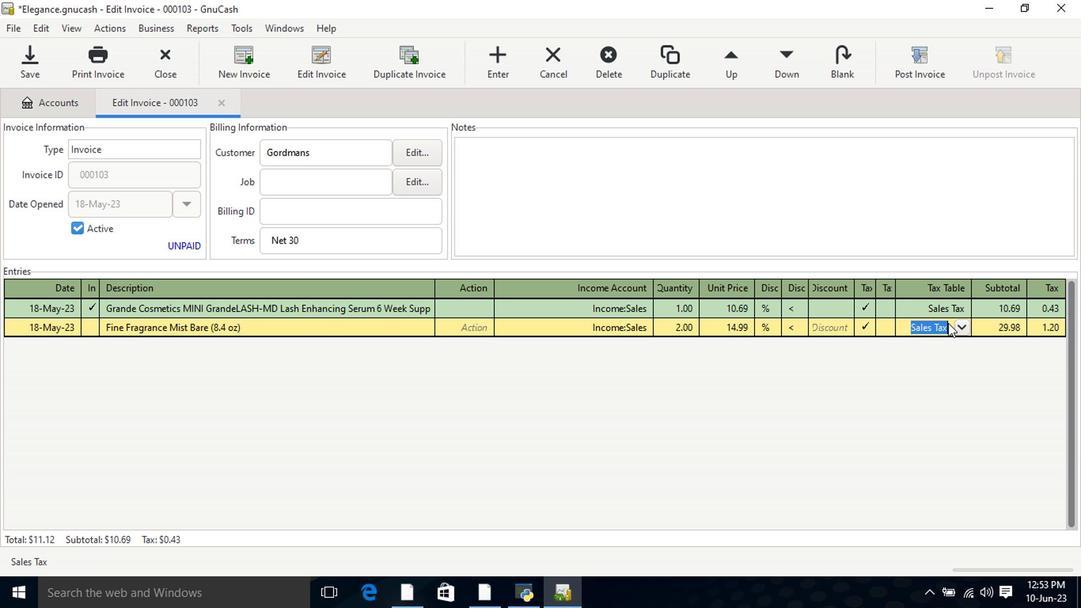 
Action: Mouse moved to (908, 77)
Screenshot: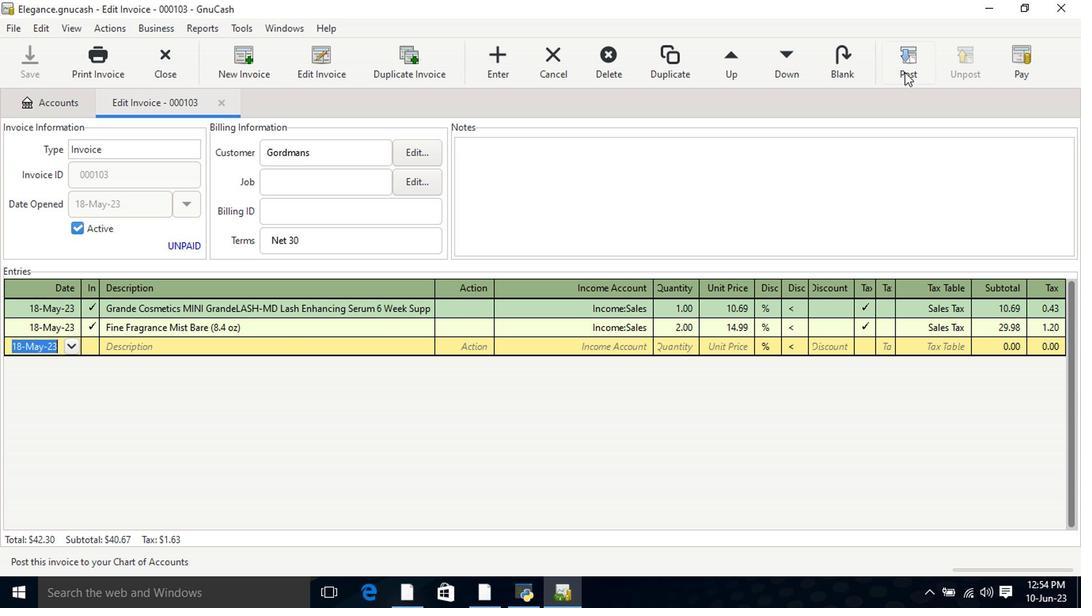 
Action: Mouse pressed left at (908, 77)
Screenshot: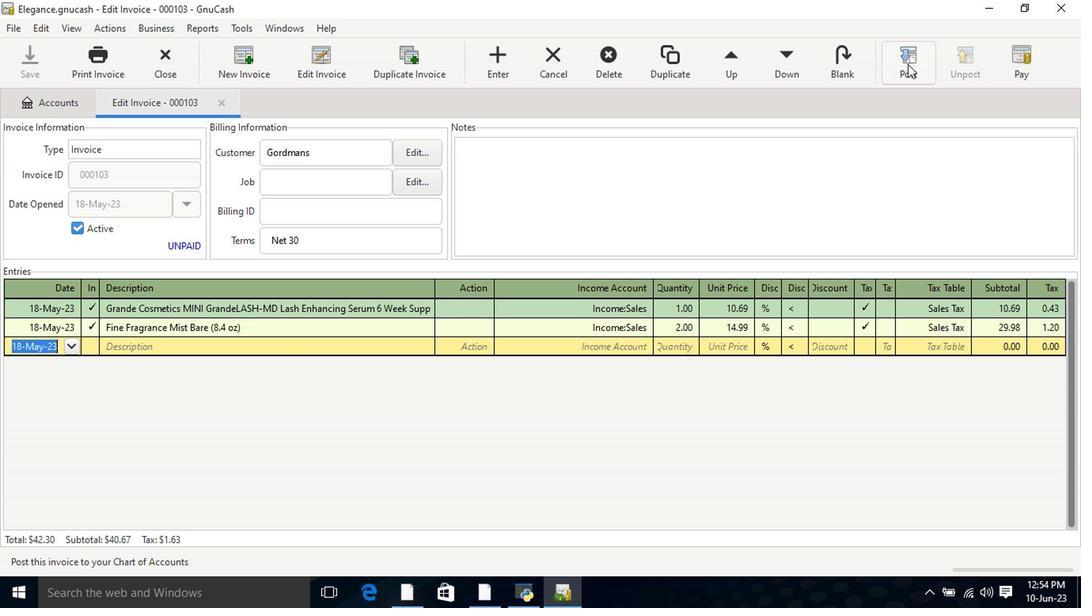 
Action: Mouse moved to (675, 263)
Screenshot: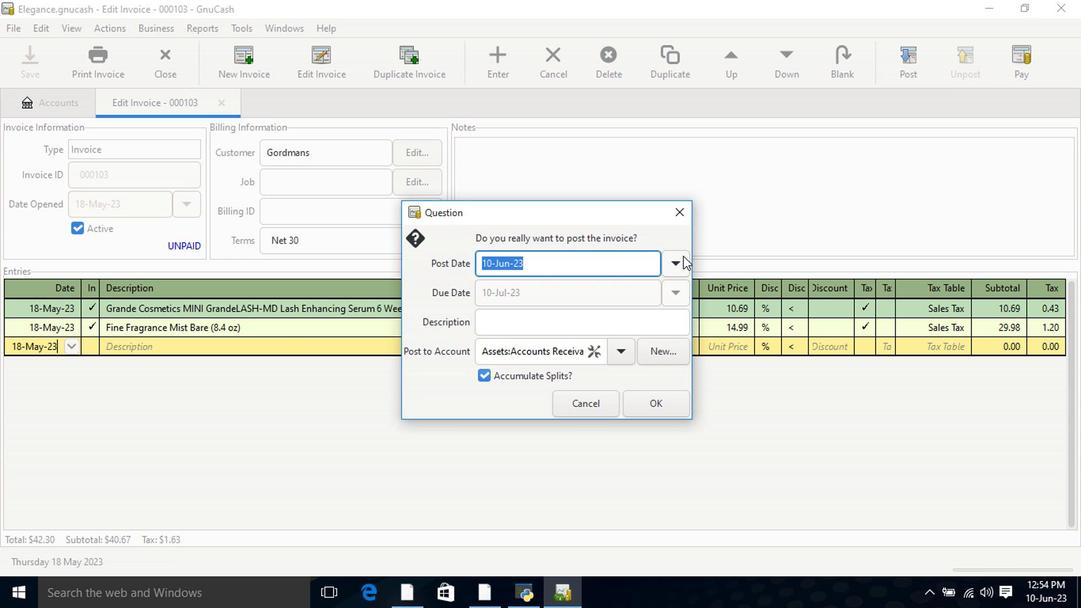 
Action: Mouse pressed left at (675, 263)
Screenshot: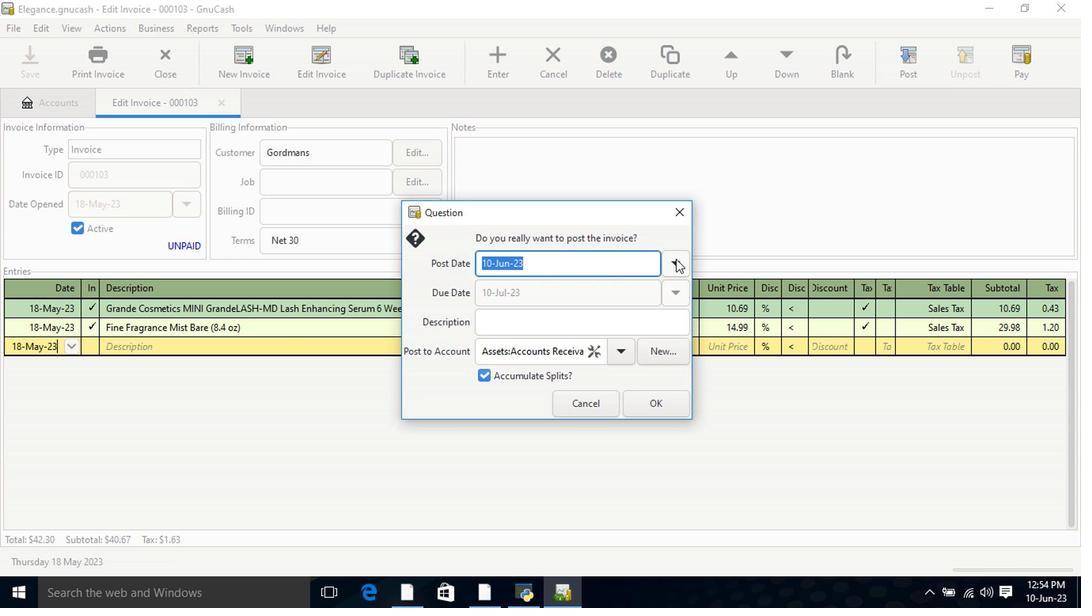 
Action: Mouse moved to (548, 291)
Screenshot: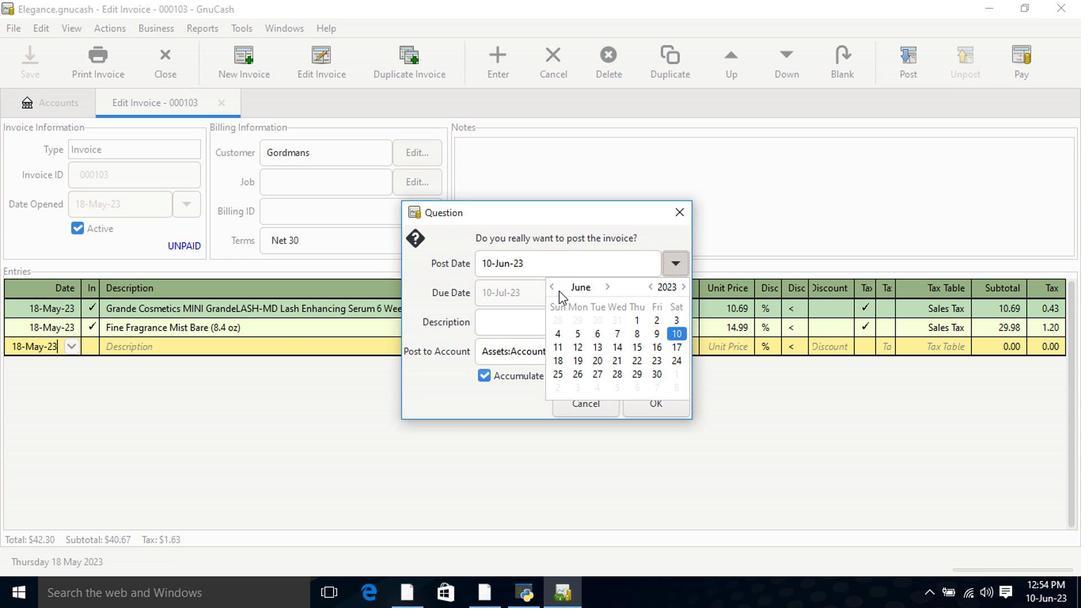 
Action: Mouse pressed left at (548, 291)
Screenshot: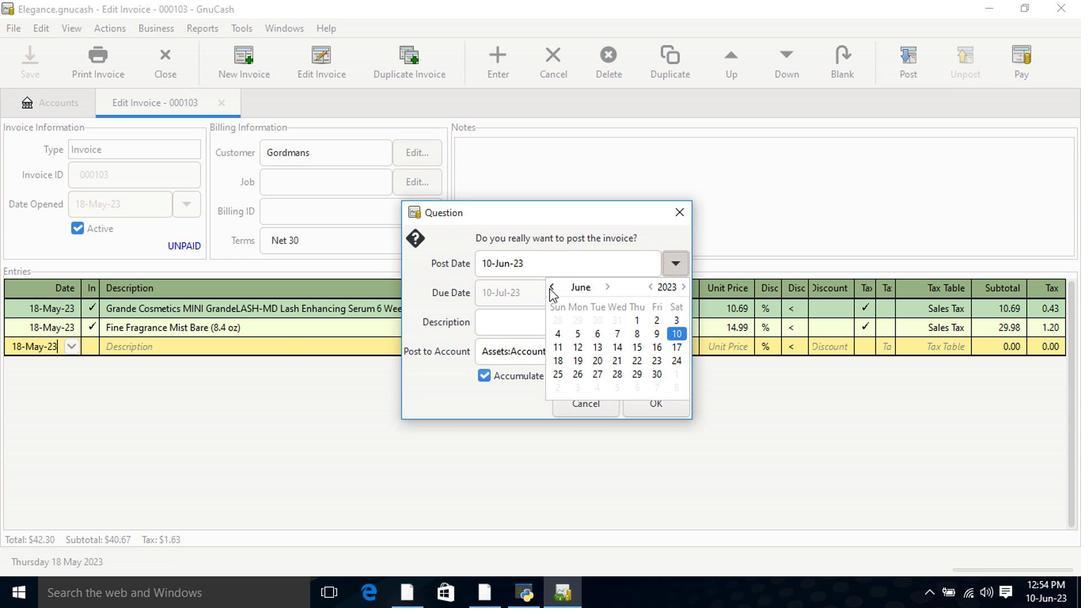 
Action: Mouse moved to (639, 342)
Screenshot: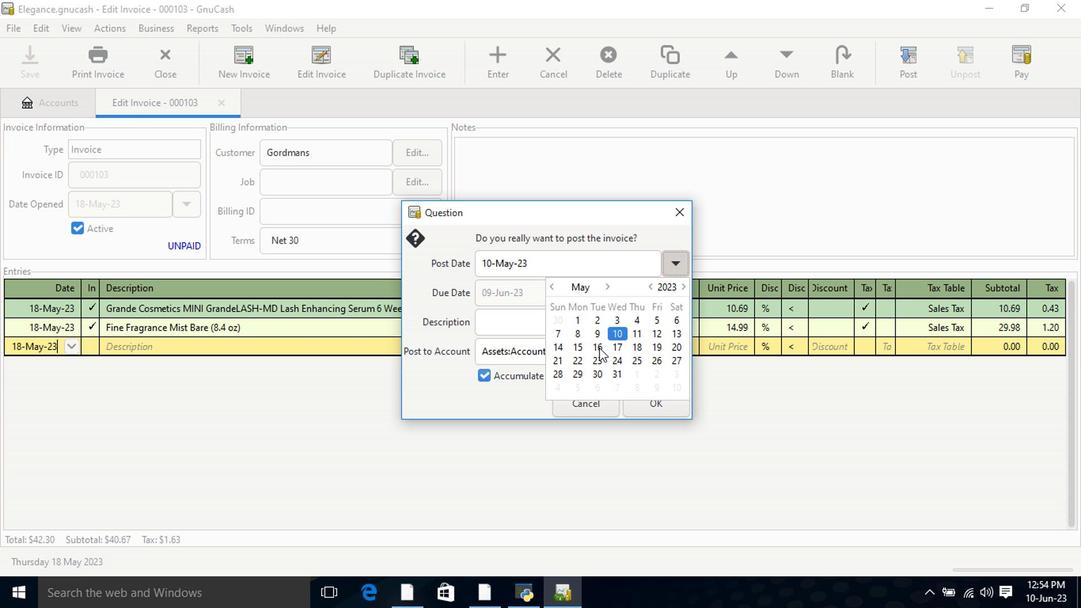 
Action: Mouse pressed left at (639, 342)
Screenshot: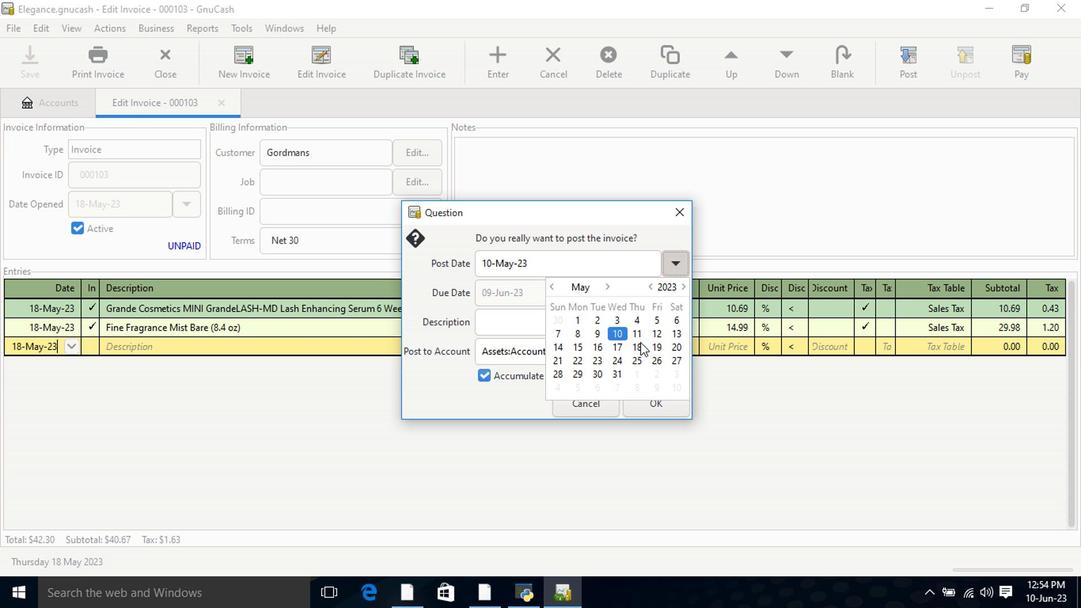 
Action: Mouse moved to (639, 342)
Screenshot: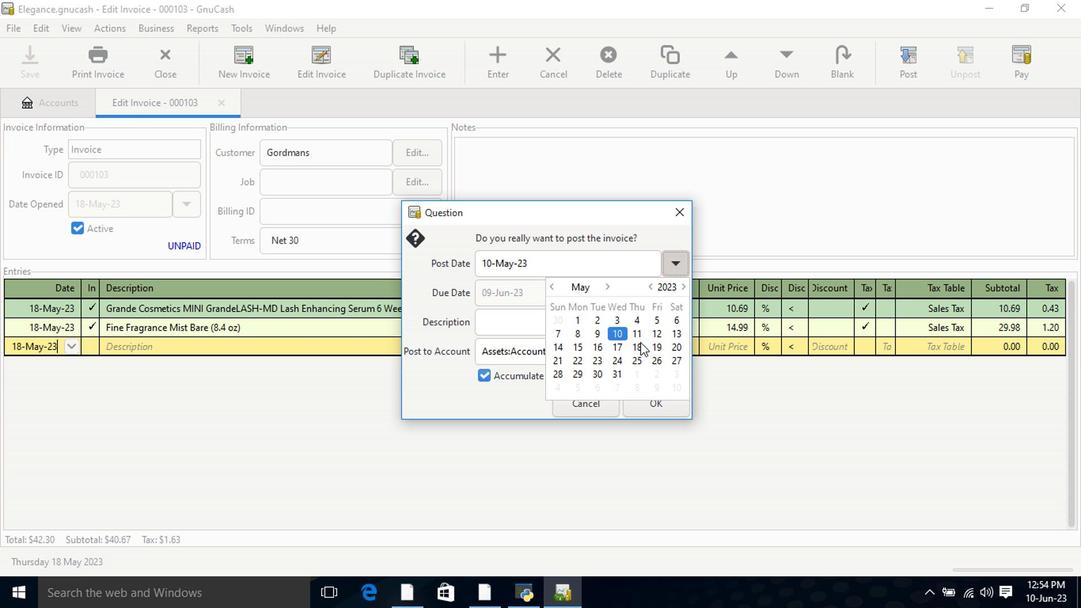 
Action: Mouse pressed left at (639, 342)
Screenshot: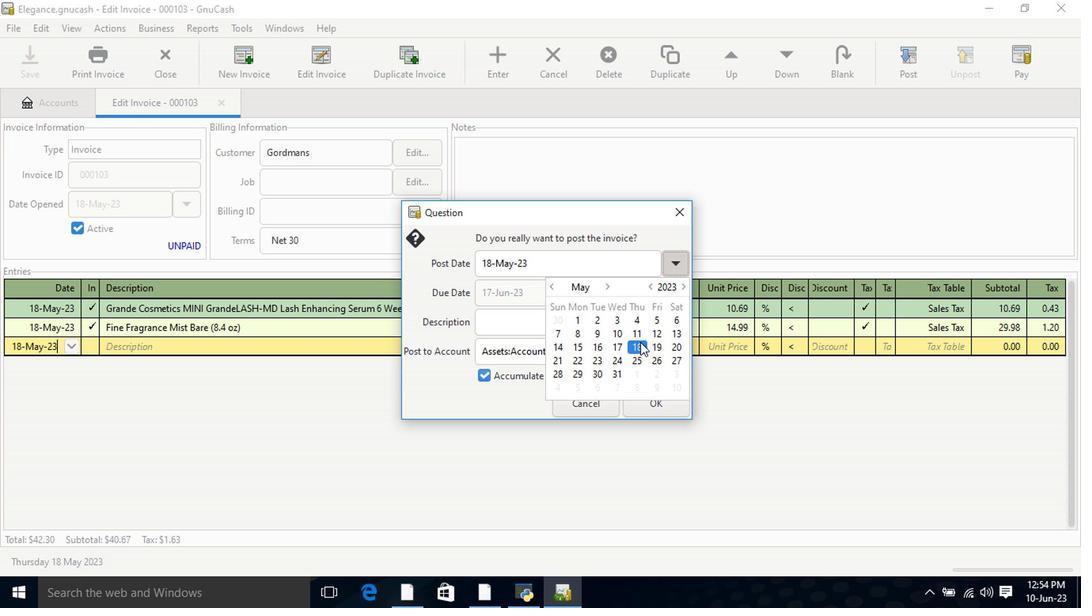 
Action: Mouse moved to (639, 398)
Screenshot: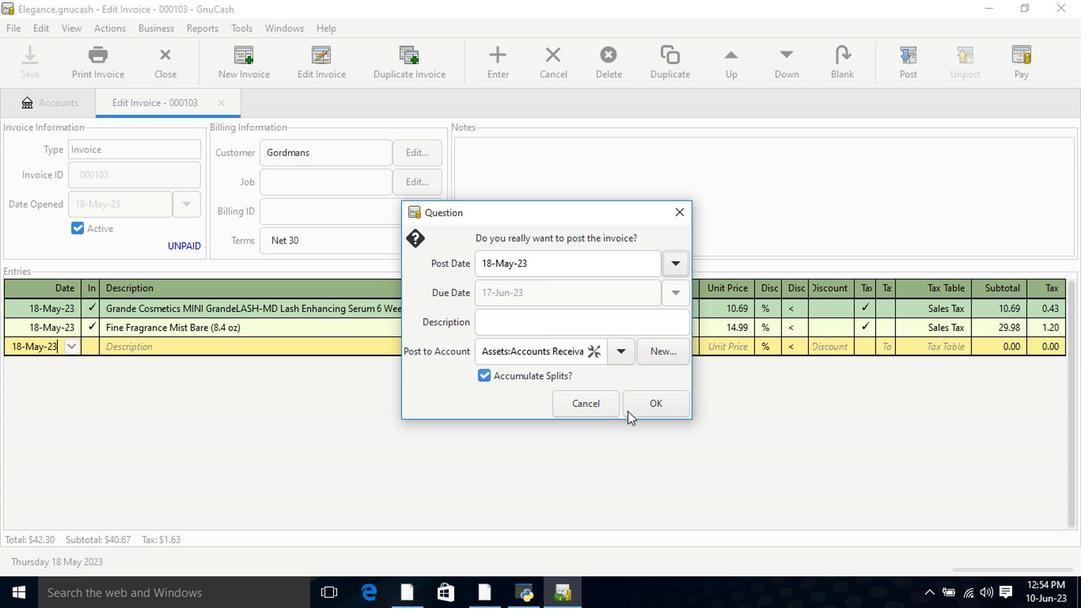 
Action: Mouse pressed left at (639, 398)
Screenshot: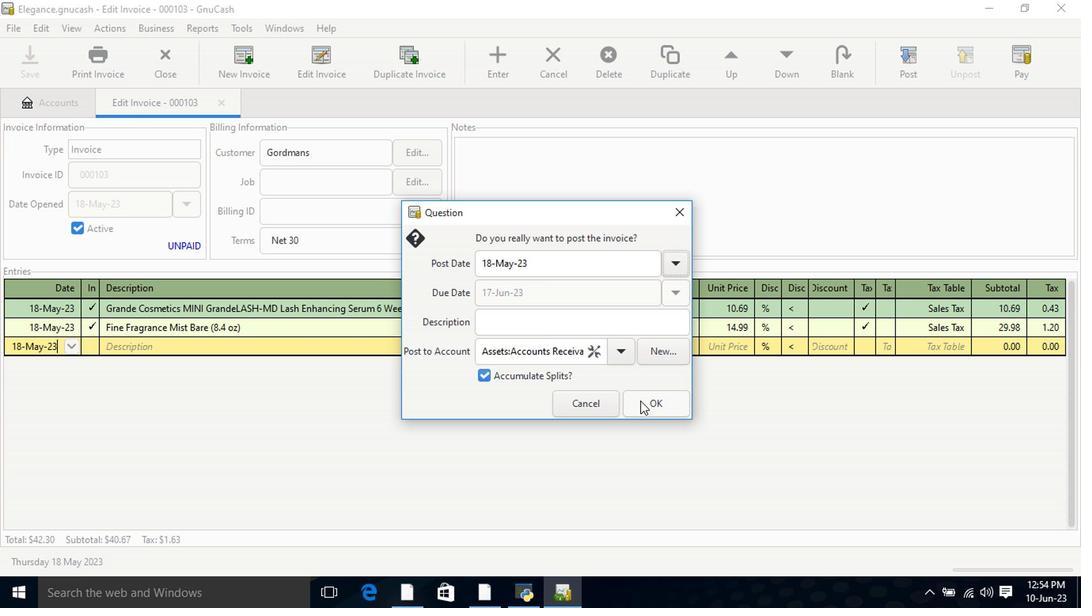 
Action: Mouse moved to (1026, 71)
Screenshot: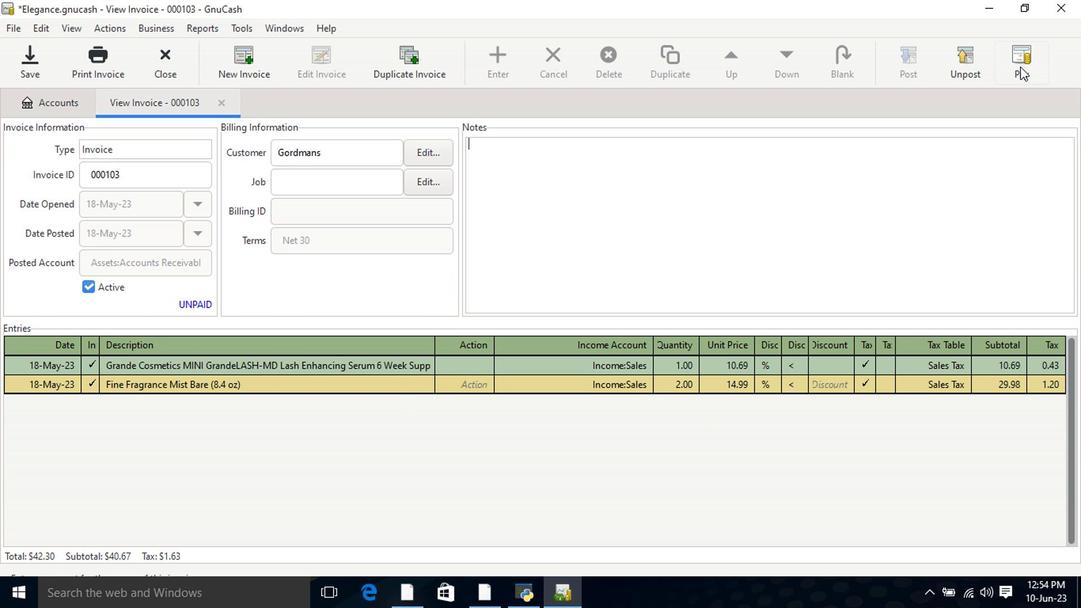
Action: Mouse pressed left at (1026, 71)
Screenshot: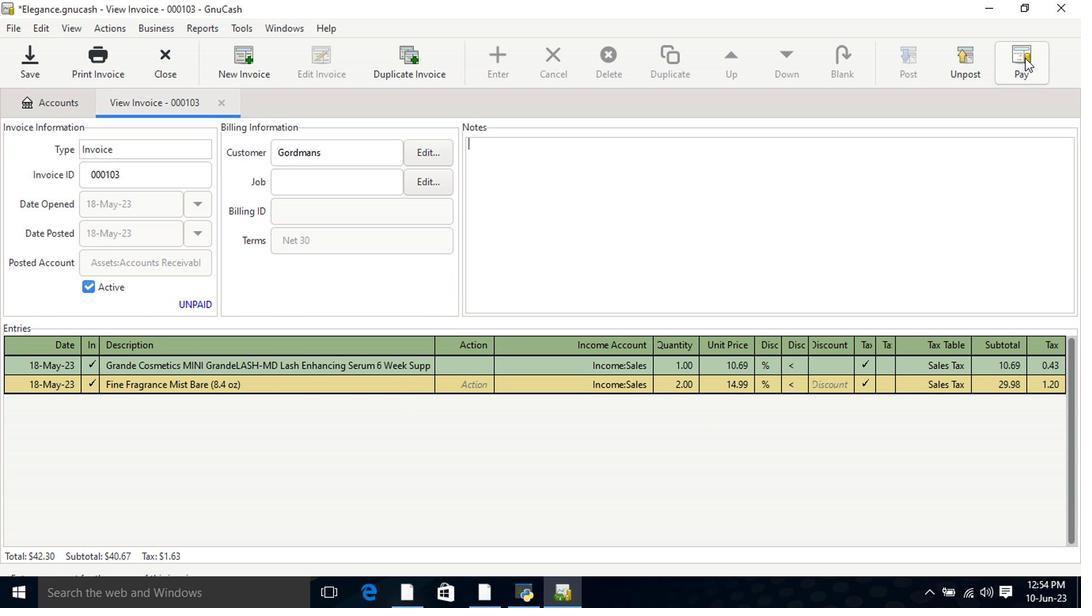 
Action: Mouse moved to (487, 315)
Screenshot: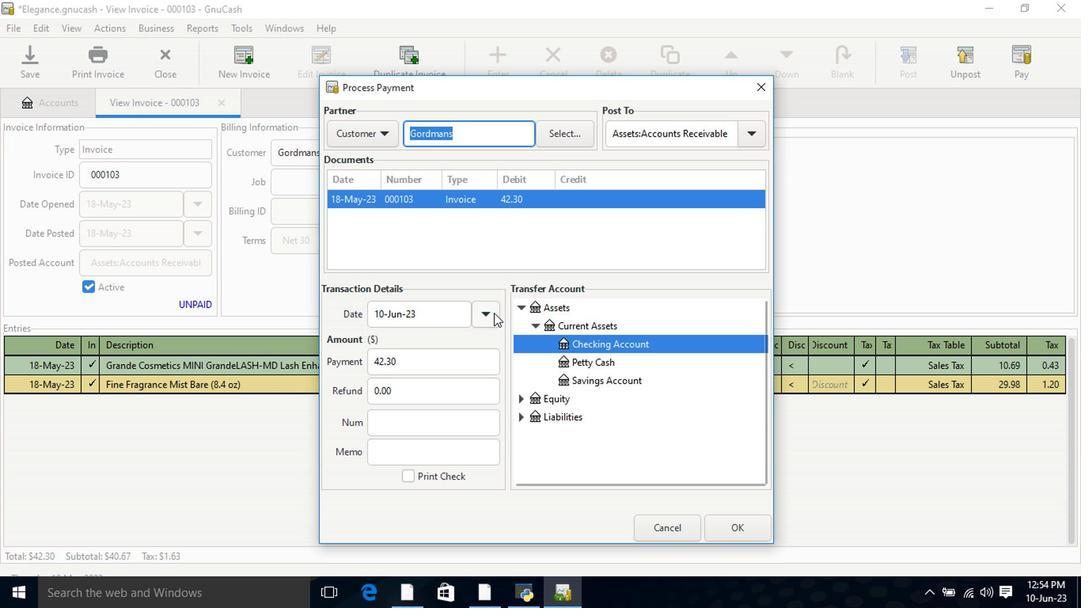 
Action: Mouse pressed left at (487, 315)
Screenshot: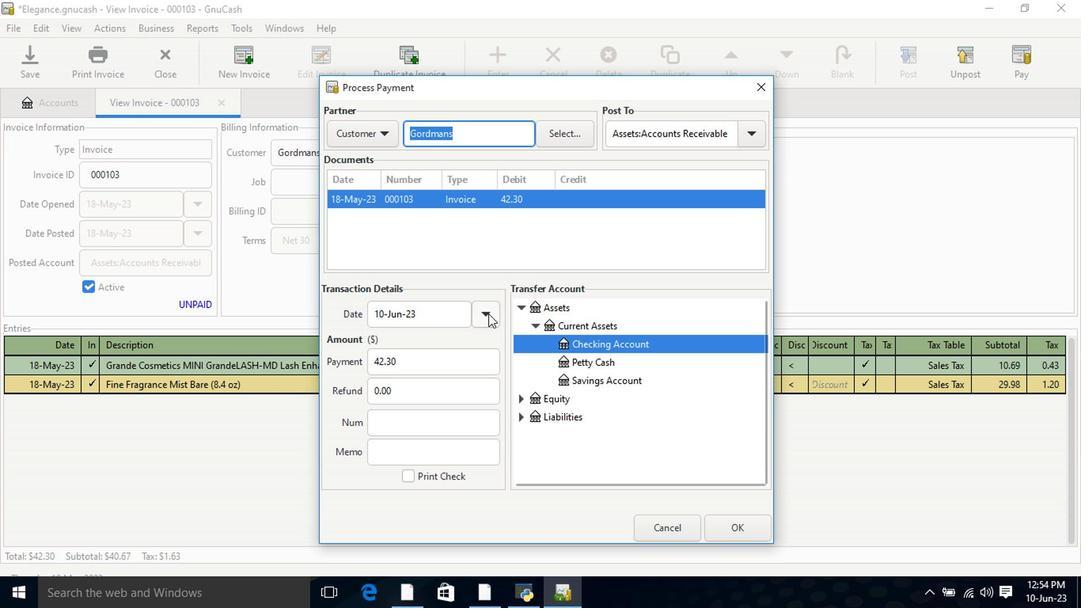 
Action: Mouse moved to (462, 393)
Screenshot: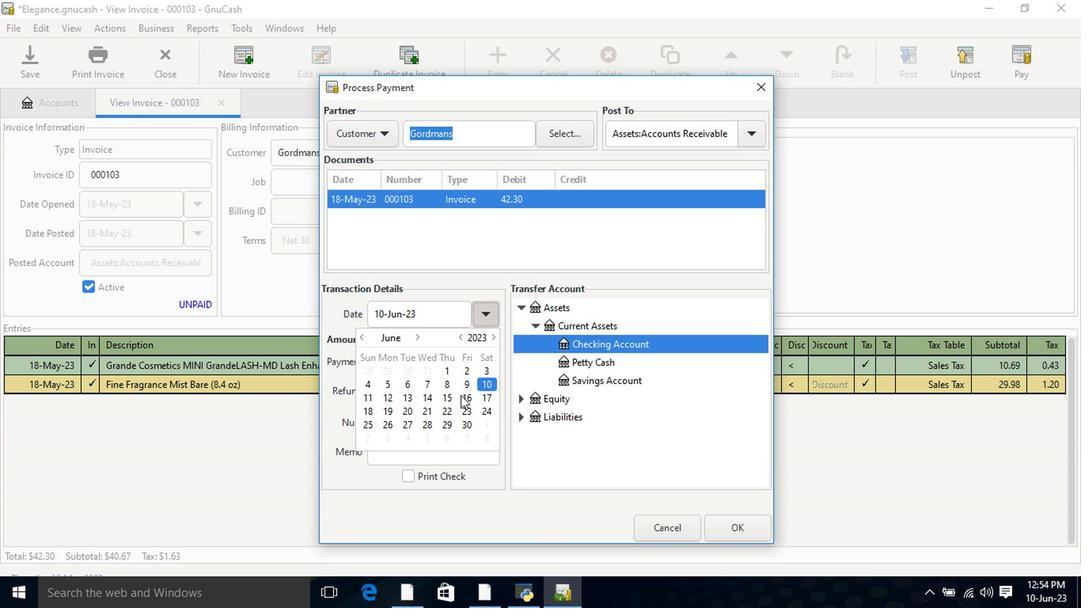 
Action: Mouse pressed left at (462, 393)
Screenshot: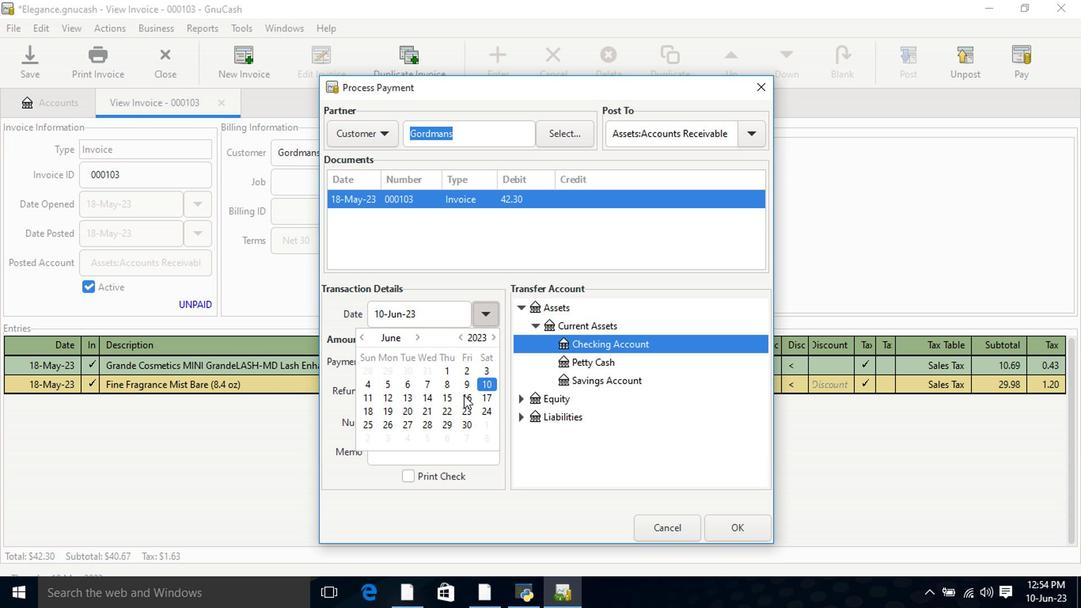 
Action: Mouse pressed left at (462, 393)
Screenshot: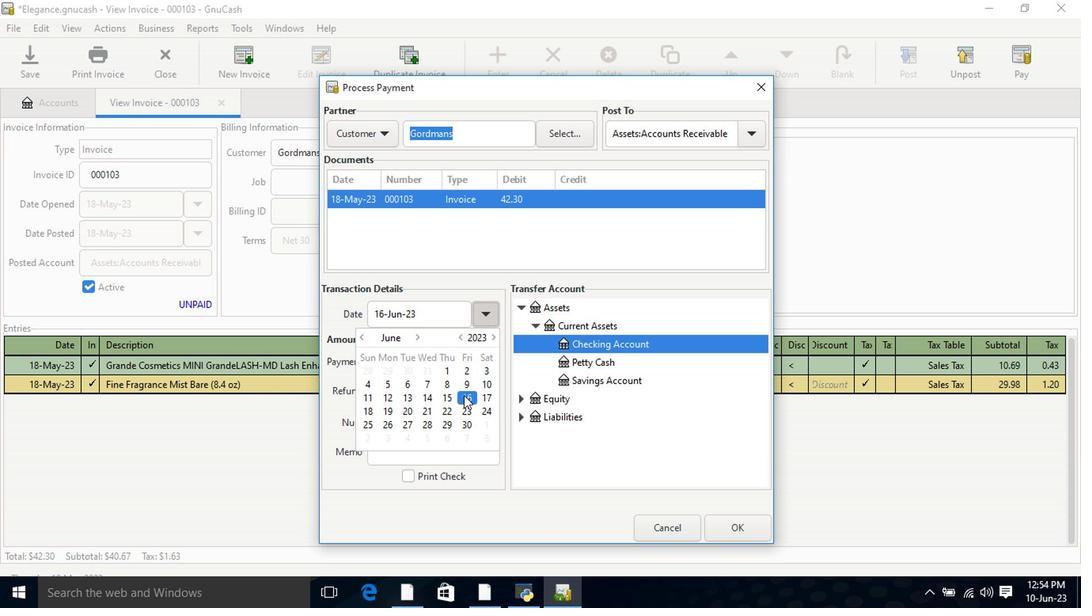 
Action: Mouse moved to (515, 313)
Screenshot: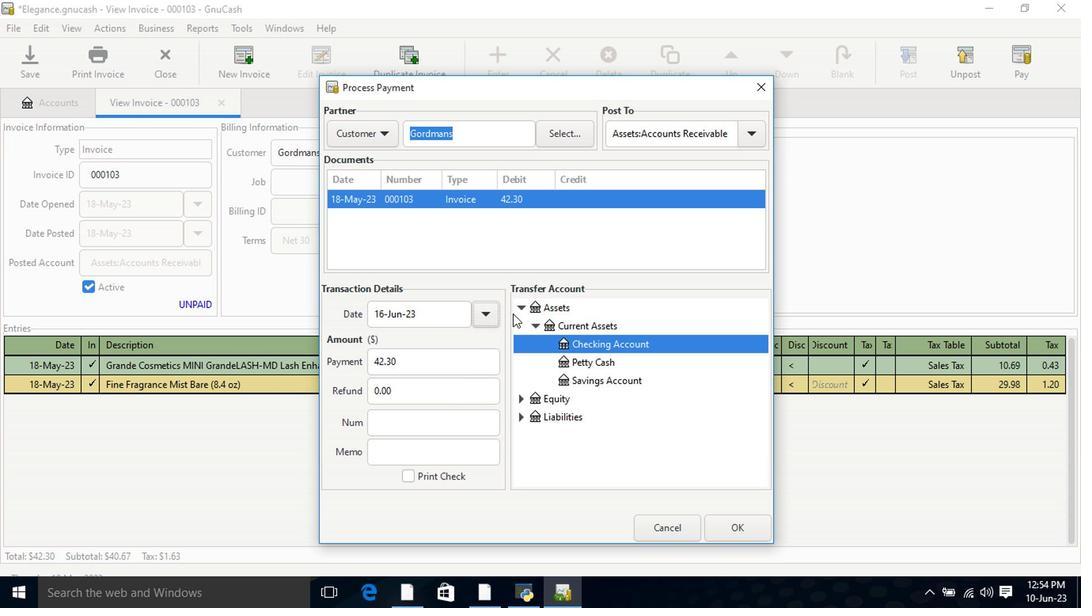
Action: Mouse pressed left at (515, 313)
Screenshot: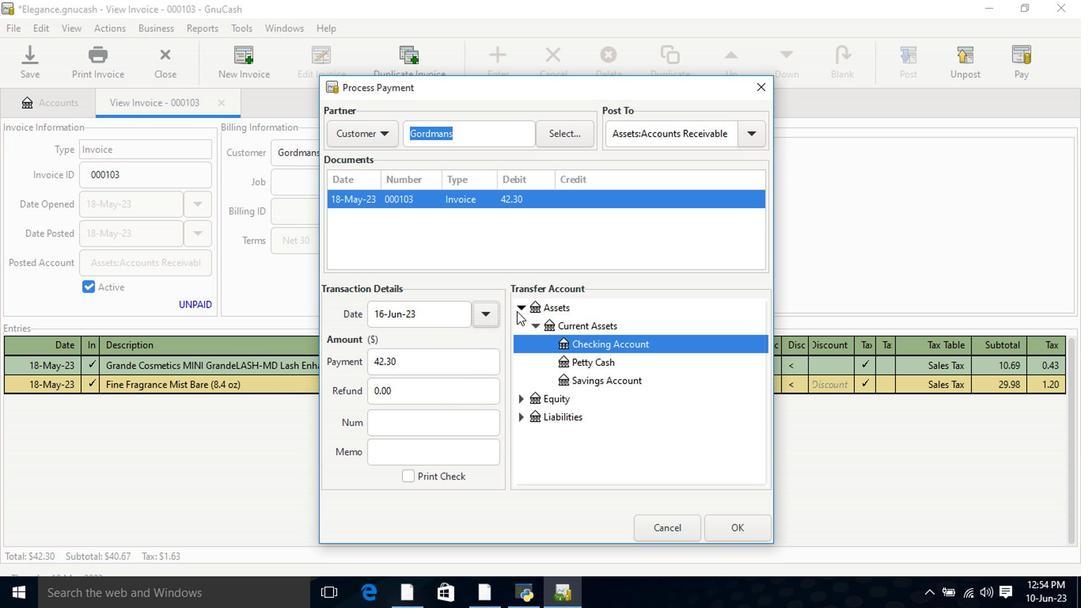 
Action: Mouse moved to (520, 311)
Screenshot: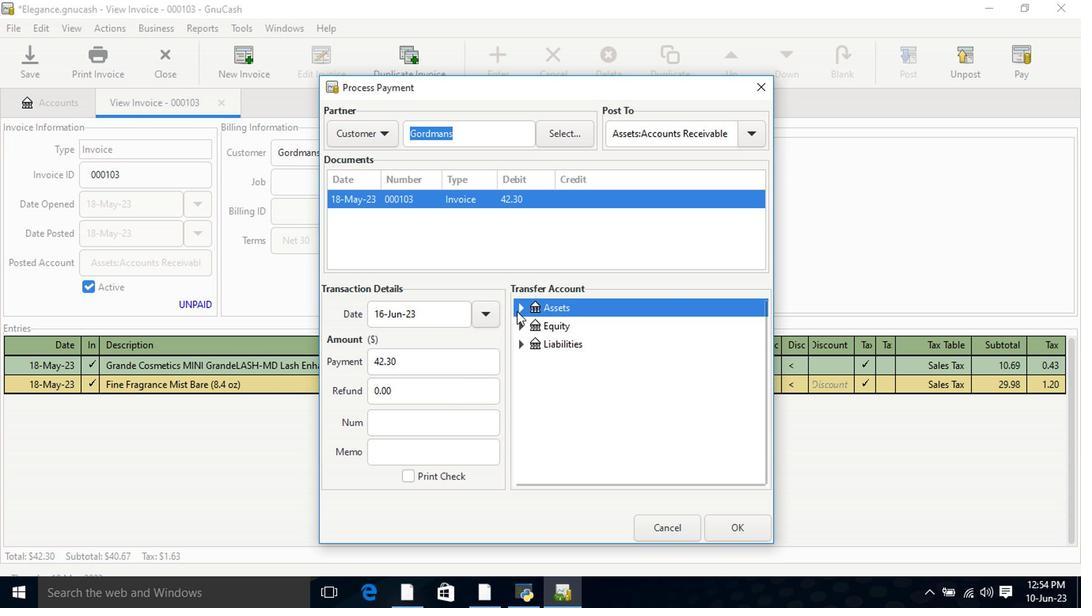 
Action: Mouse pressed left at (520, 311)
Screenshot: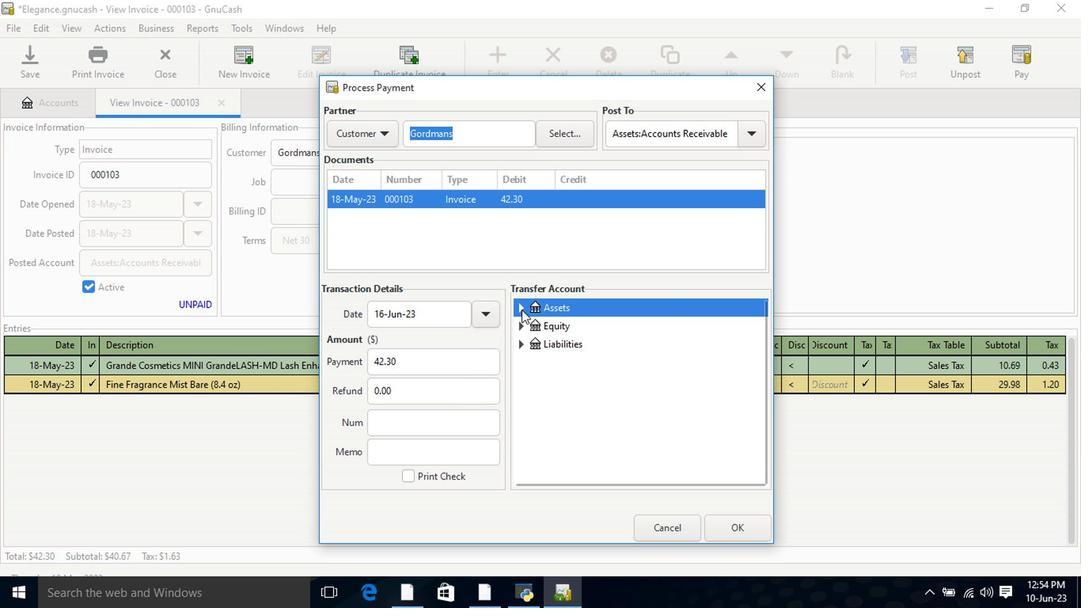 
Action: Mouse moved to (534, 328)
Screenshot: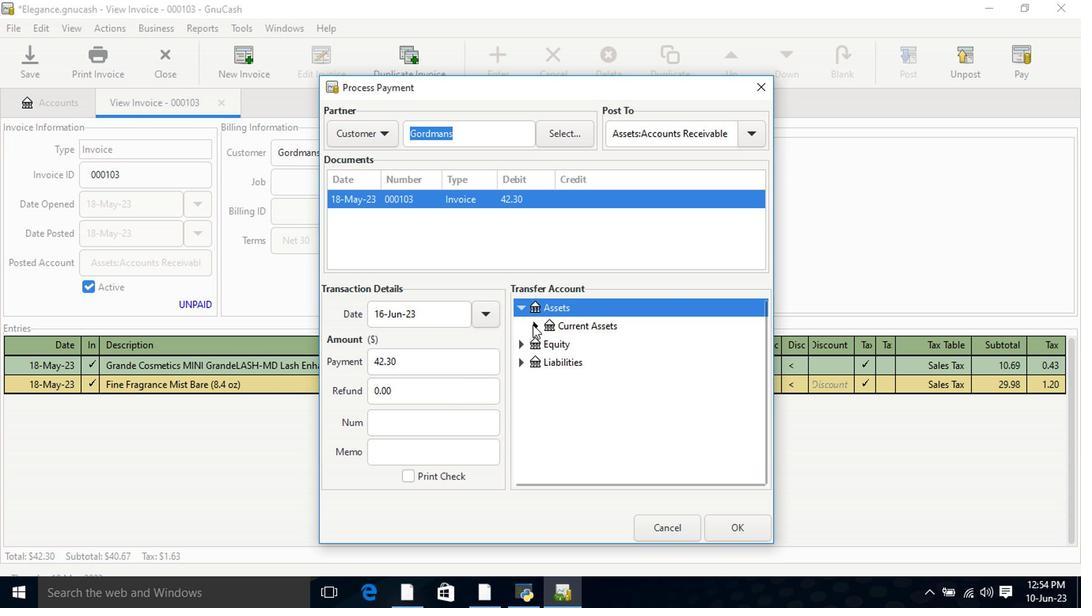 
Action: Mouse pressed left at (534, 328)
Screenshot: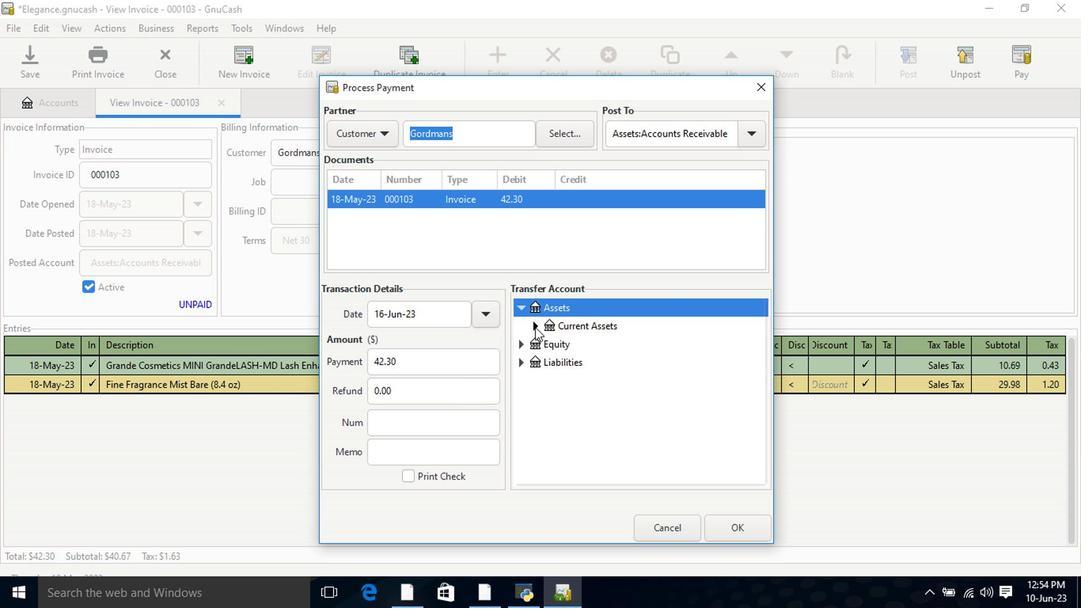 
Action: Mouse moved to (571, 343)
Screenshot: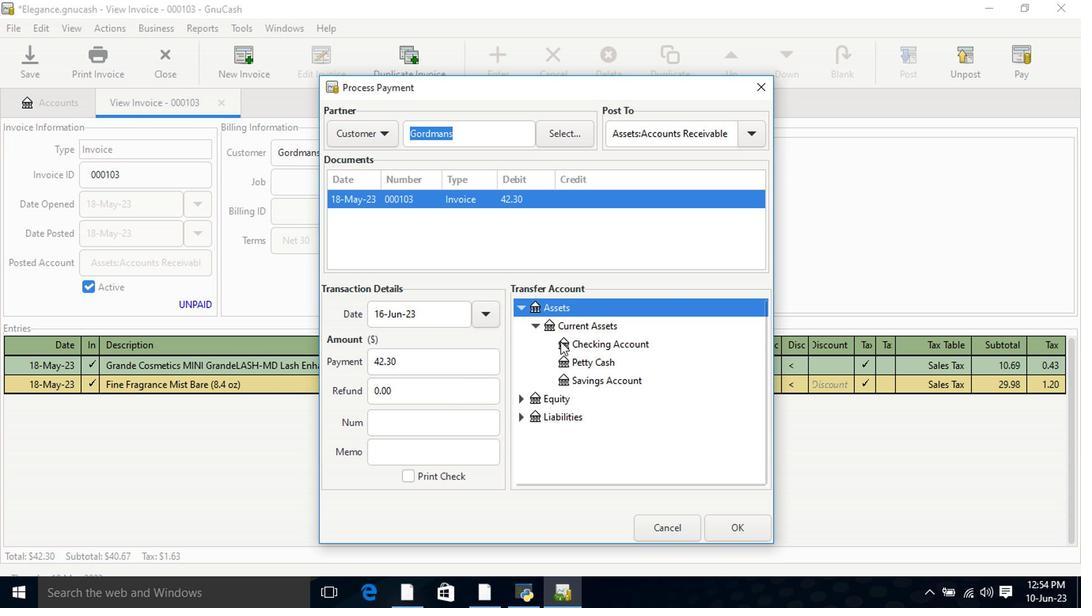 
Action: Mouse pressed left at (571, 343)
Screenshot: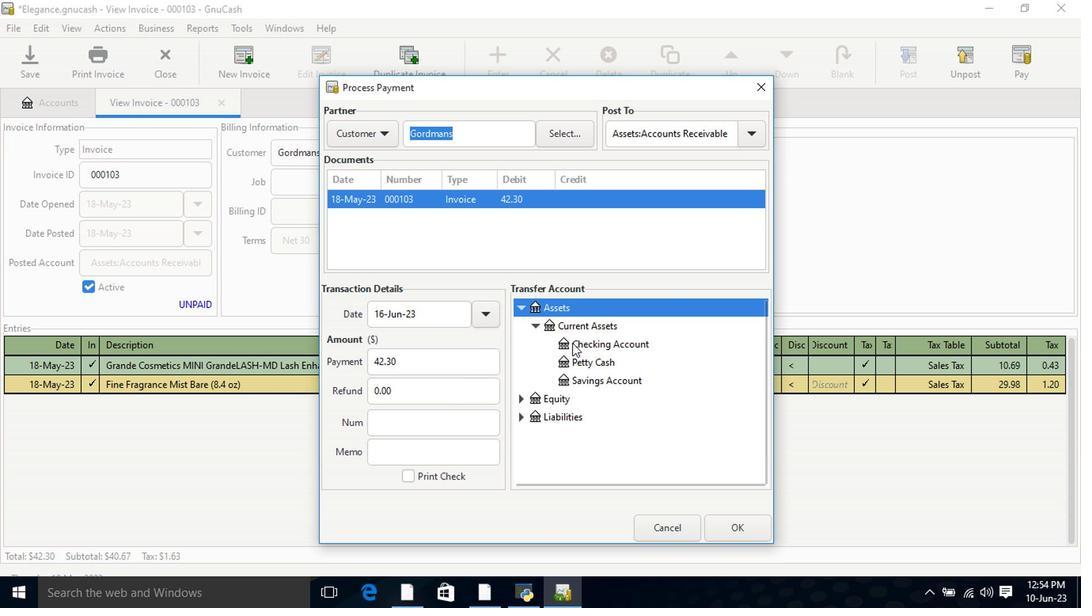 
Action: Mouse moved to (728, 517)
Screenshot: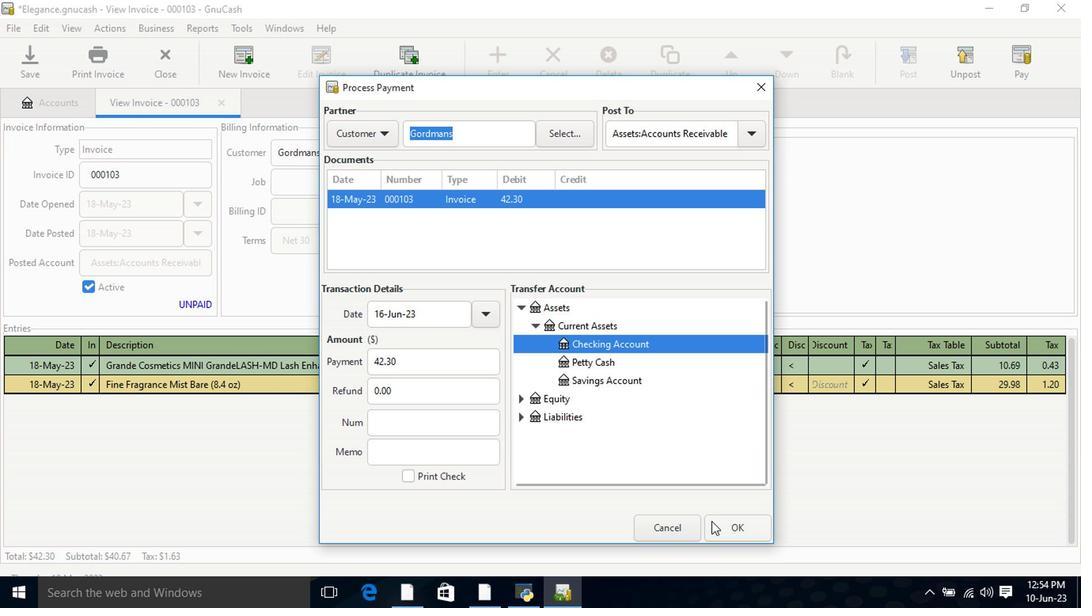 
Action: Mouse pressed left at (728, 517)
Screenshot: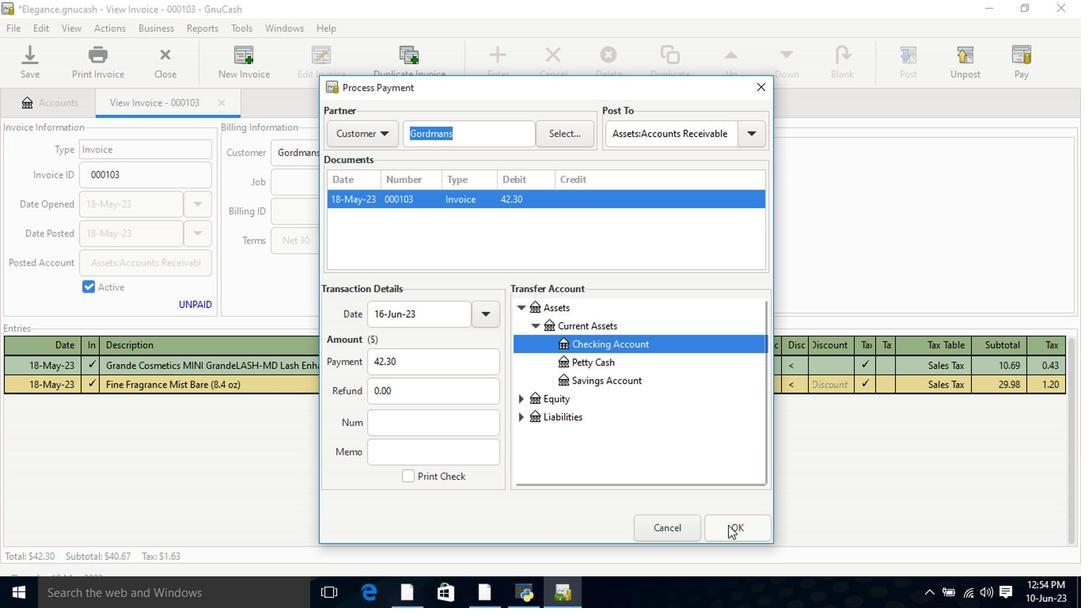 
Action: Mouse moved to (93, 73)
Screenshot: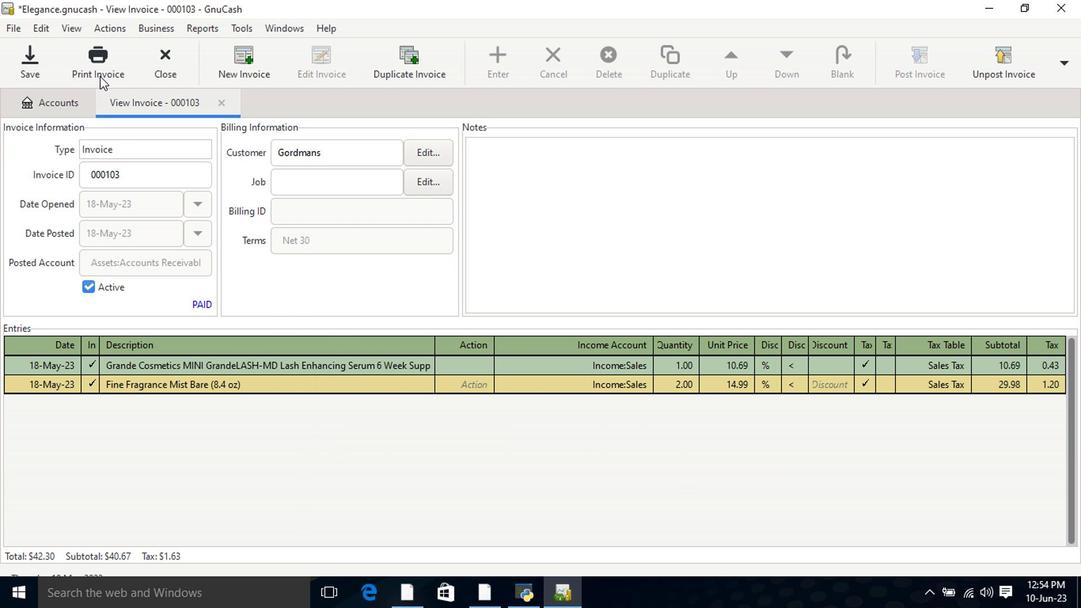 
Action: Mouse pressed left at (93, 73)
Screenshot: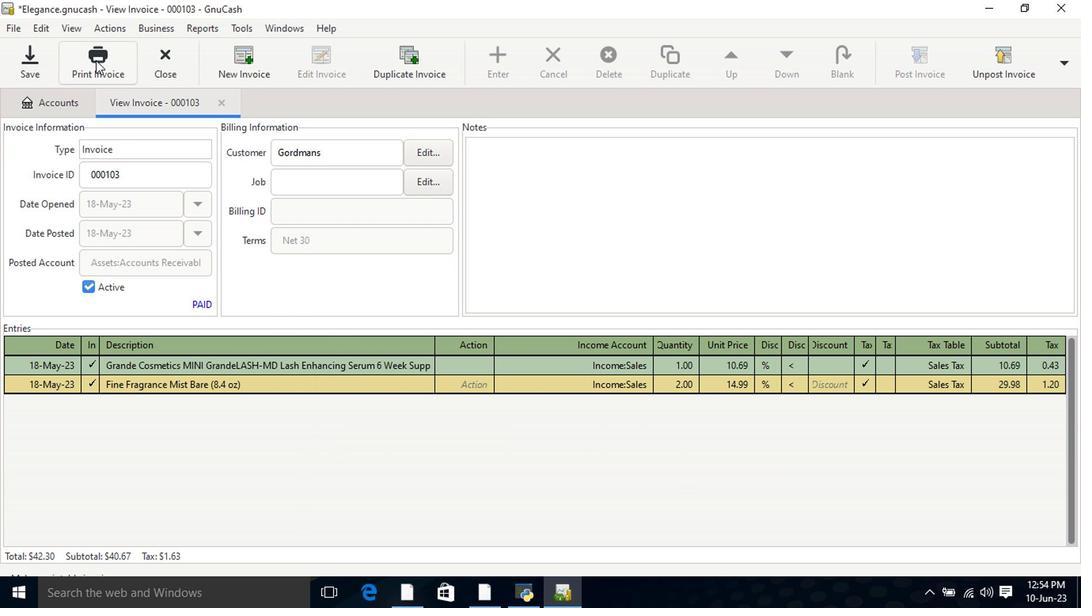 
Action: Mouse moved to (429, 420)
Screenshot: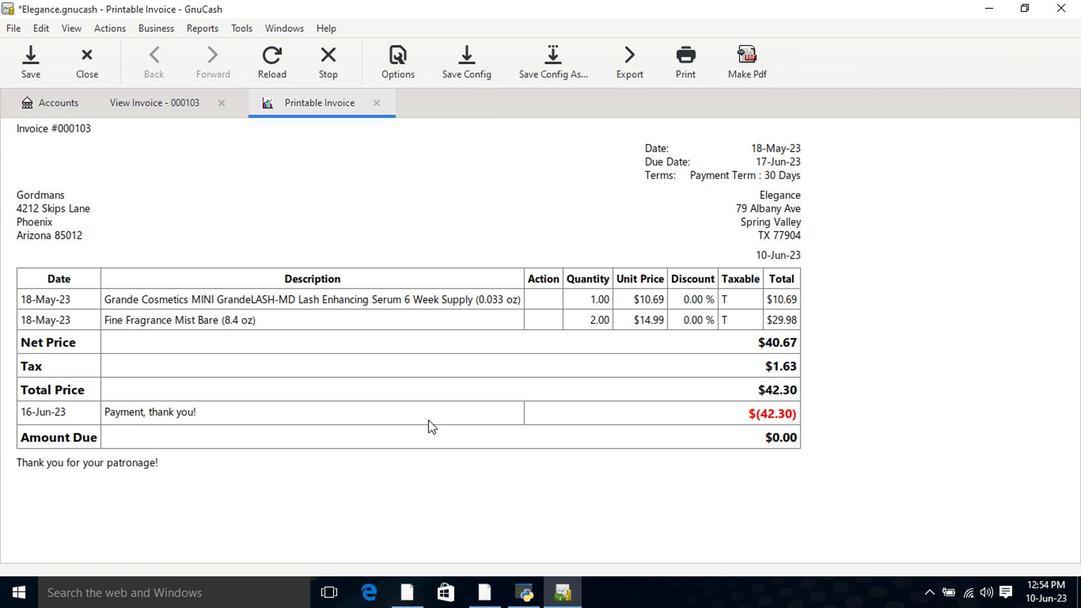 
